 Task: Open a blank sheet, save the file as productivity.rtf Insert a table ' 2 by 2' In first column, add headers, 'Brand, Model'. Under first header, add  AppleUnder second header, add Iphone. Change table style to  Blue
Action: Mouse moved to (486, 464)
Screenshot: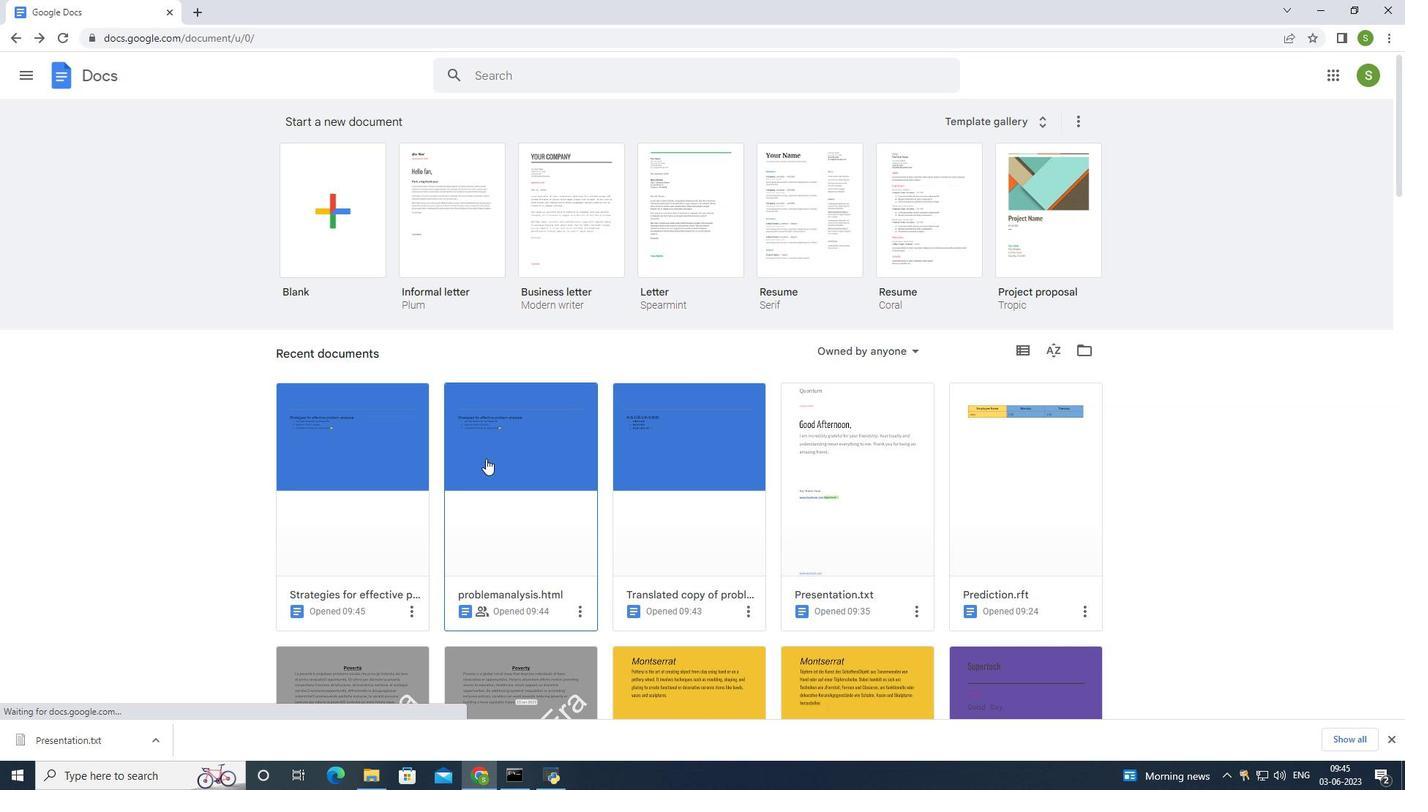 
Action: Mouse pressed left at (486, 464)
Screenshot: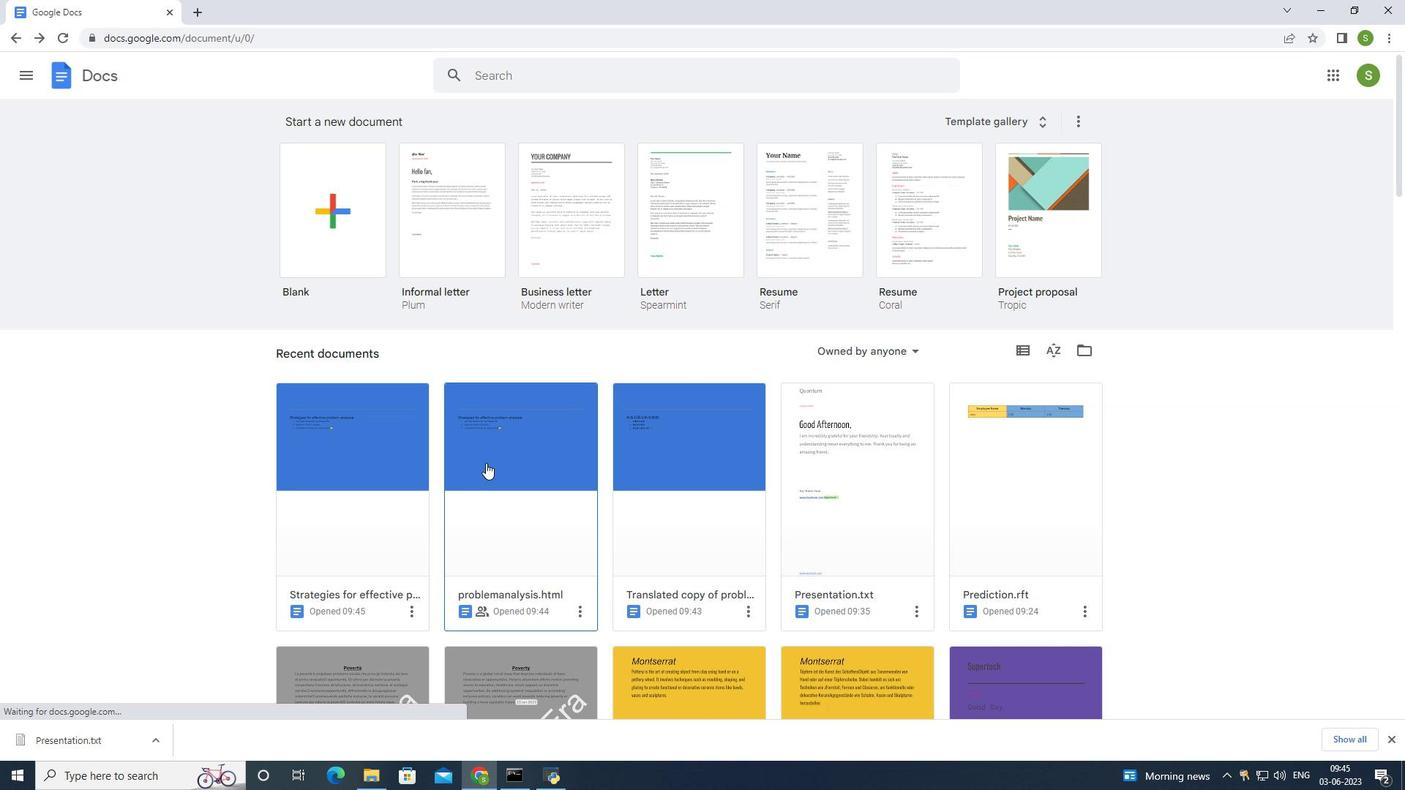 
Action: Mouse moved to (10, 39)
Screenshot: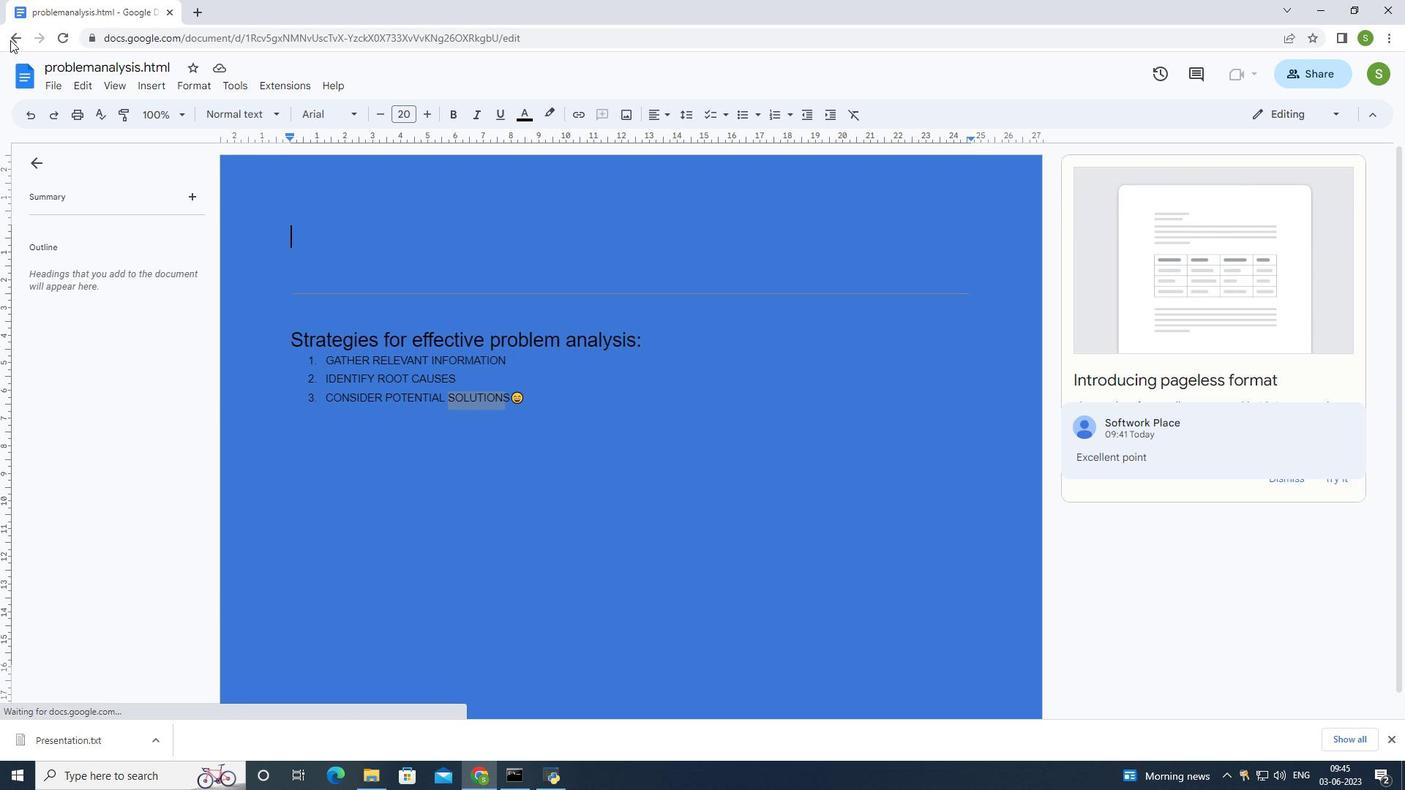 
Action: Mouse pressed left at (10, 39)
Screenshot: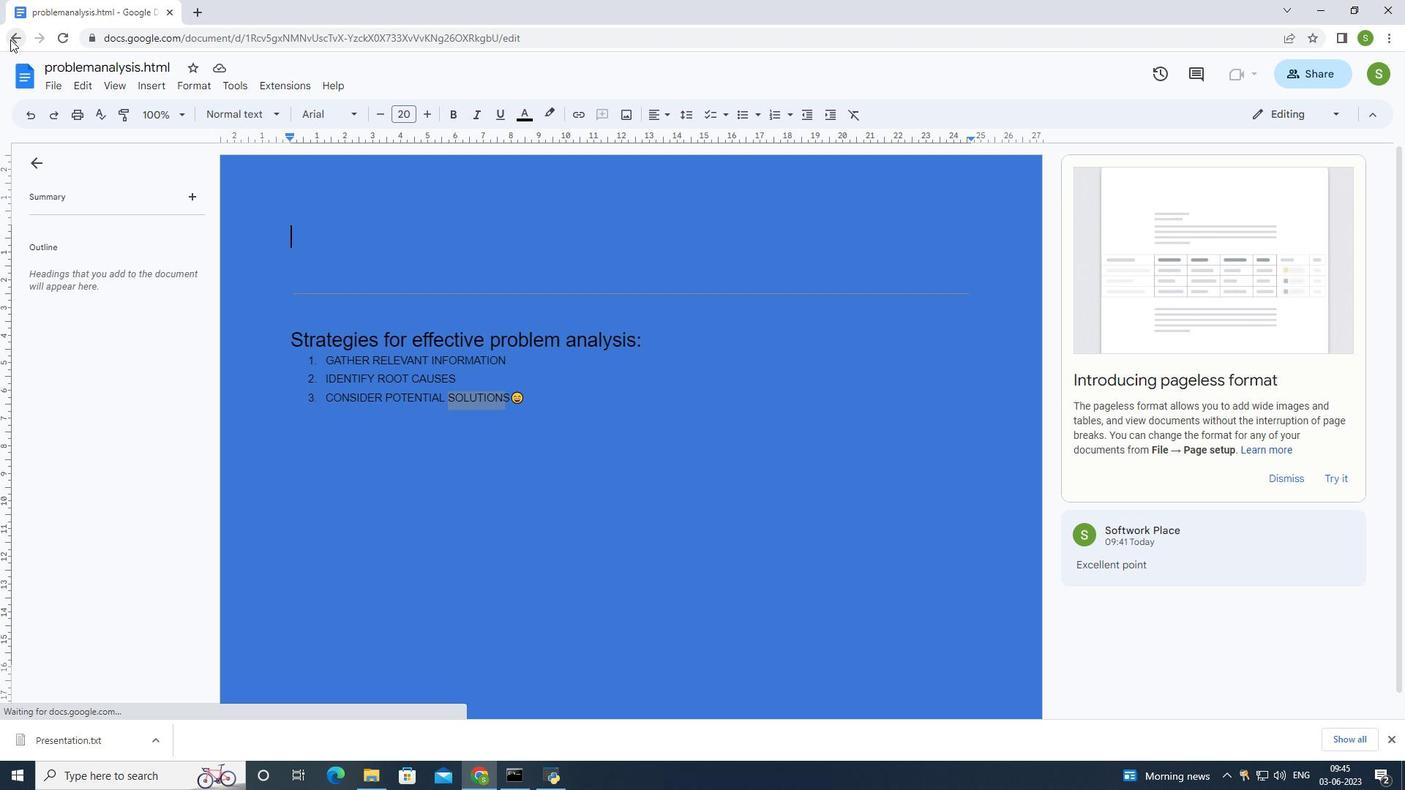 
Action: Mouse moved to (339, 233)
Screenshot: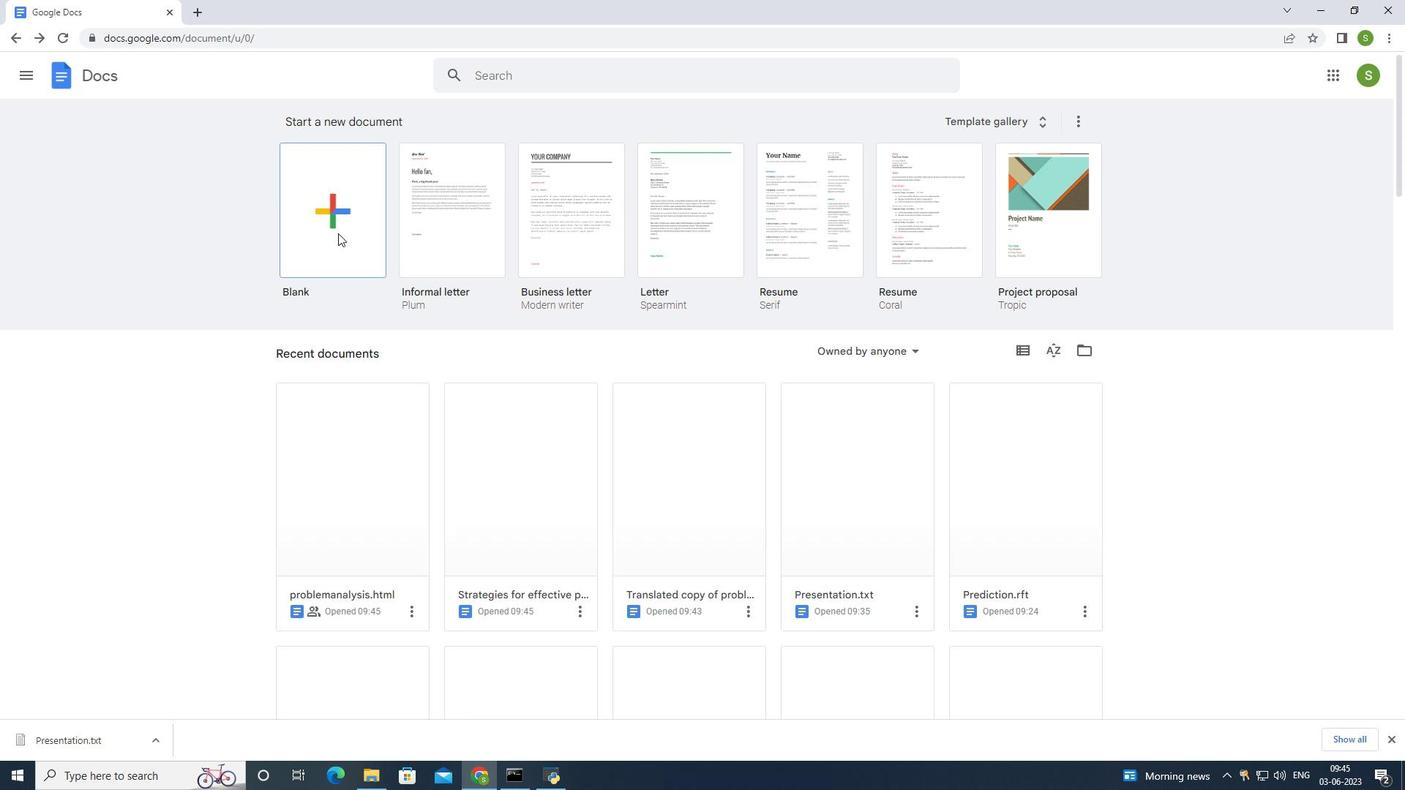 
Action: Mouse pressed left at (339, 233)
Screenshot: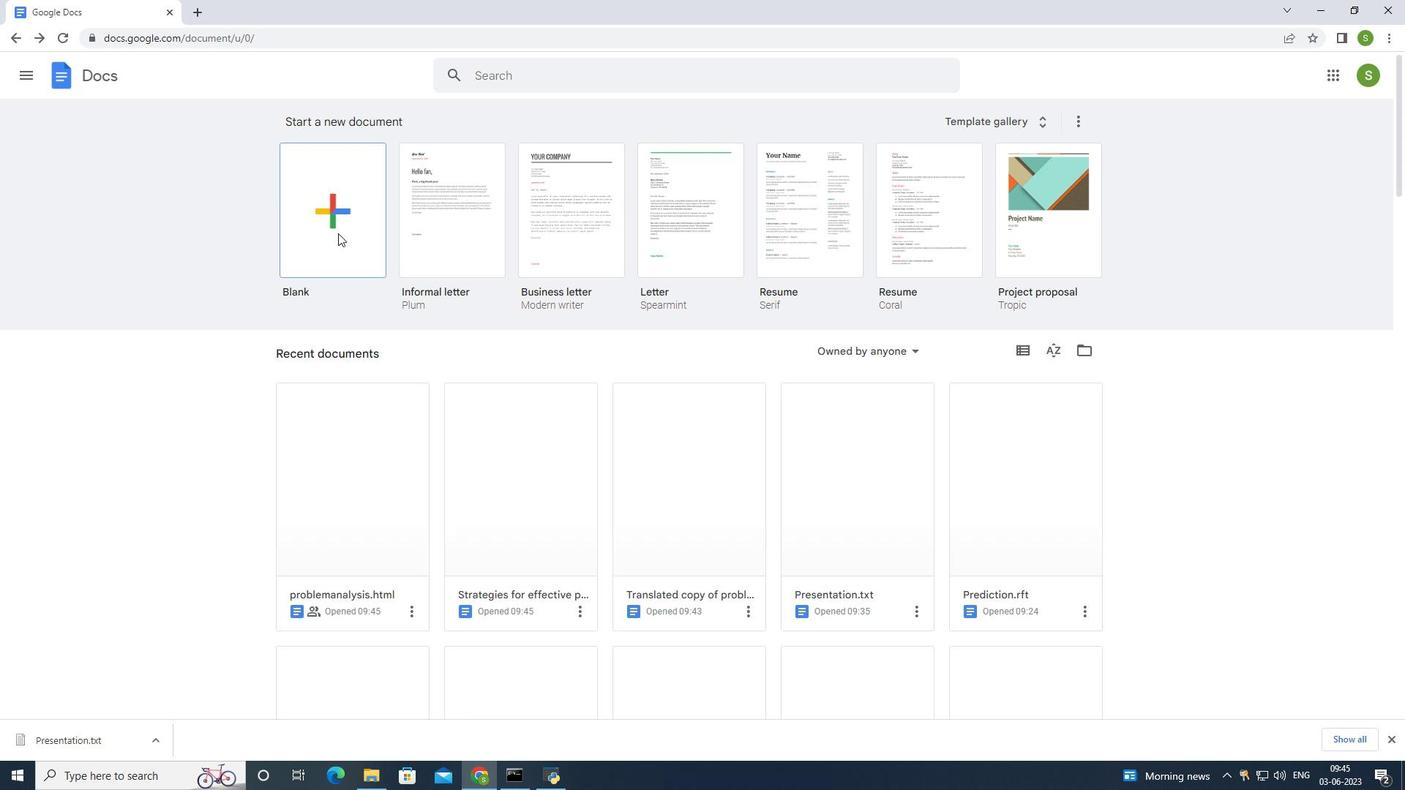 
Action: Mouse moved to (156, 65)
Screenshot: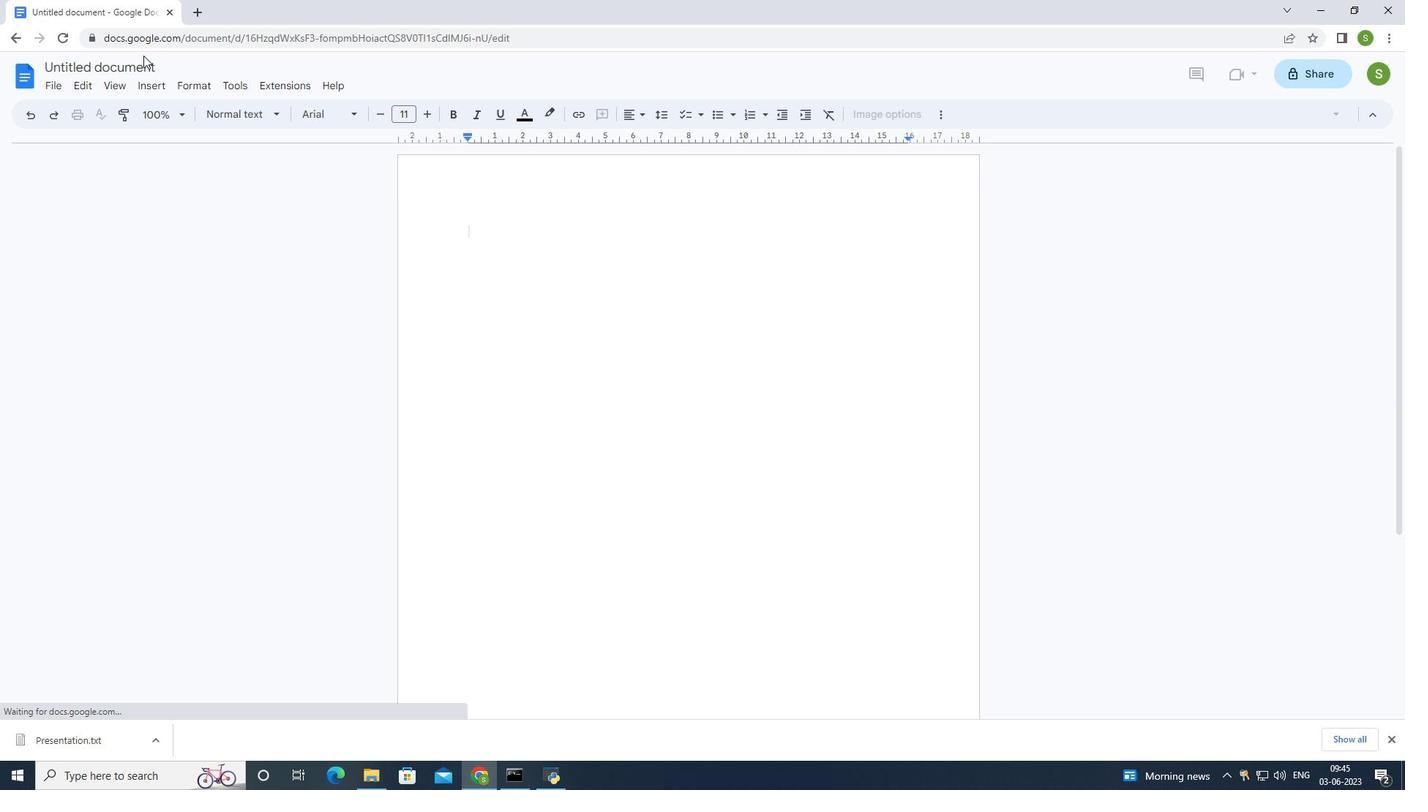 
Action: Mouse pressed left at (156, 65)
Screenshot: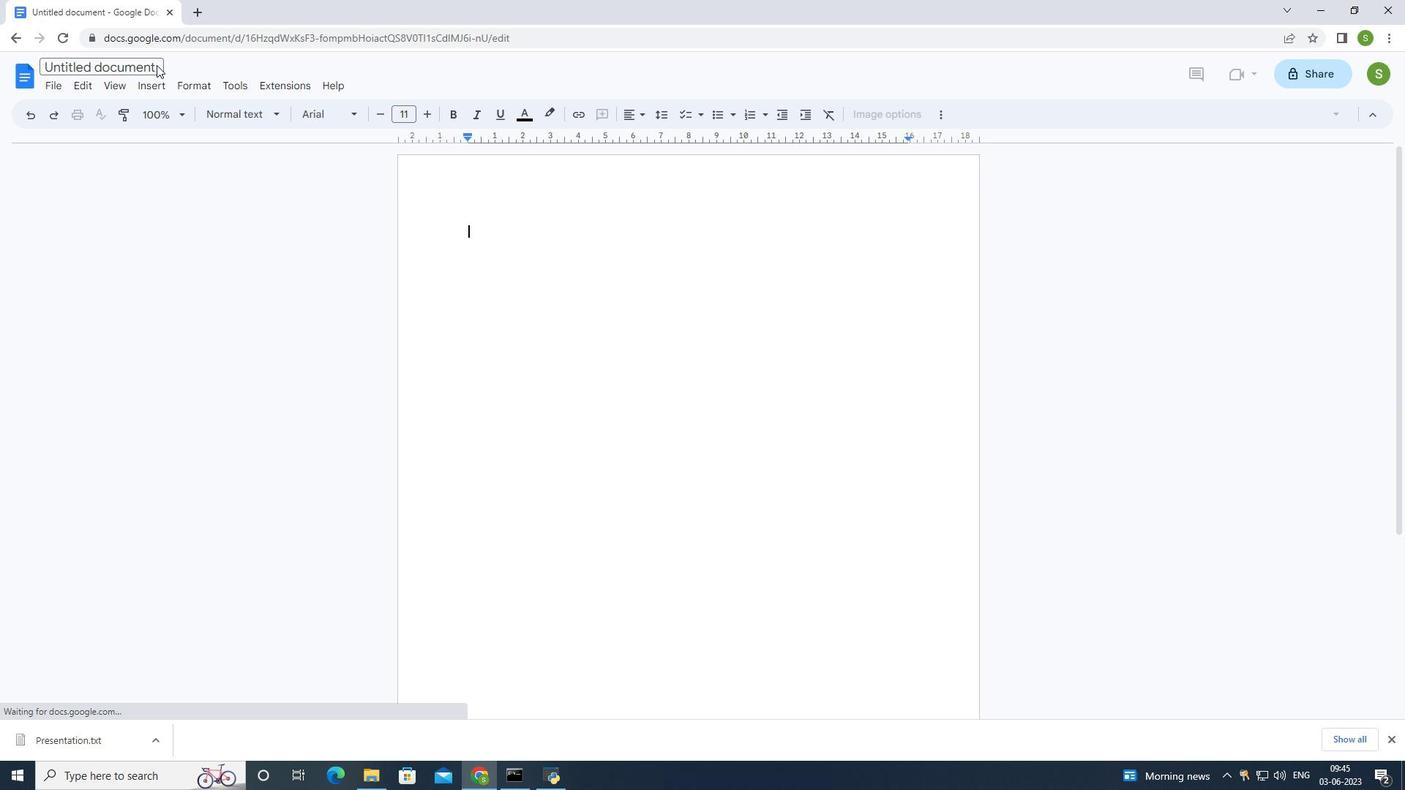 
Action: Mouse moved to (1007, 552)
Screenshot: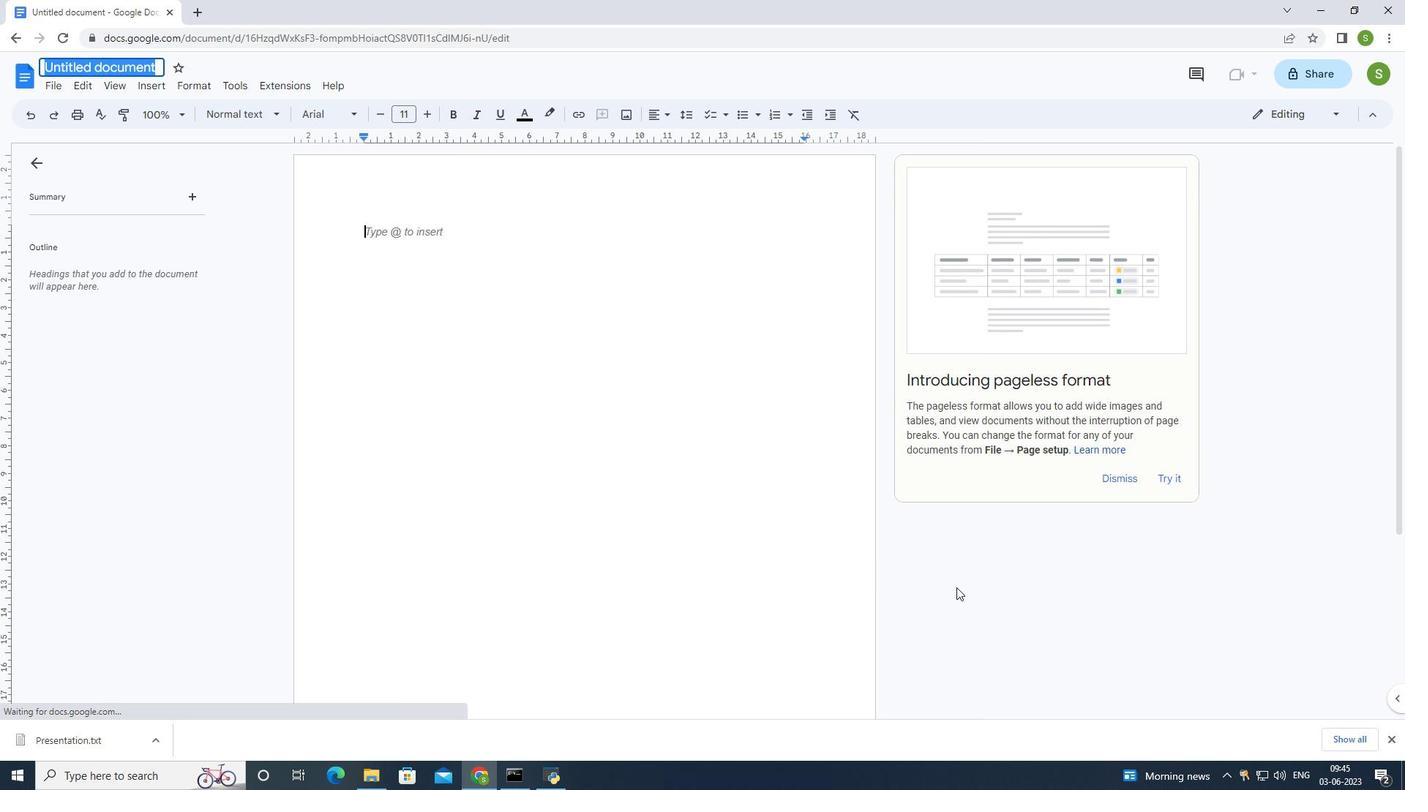 
Action: Key pressed productivity.rft<Key.enter>
Screenshot: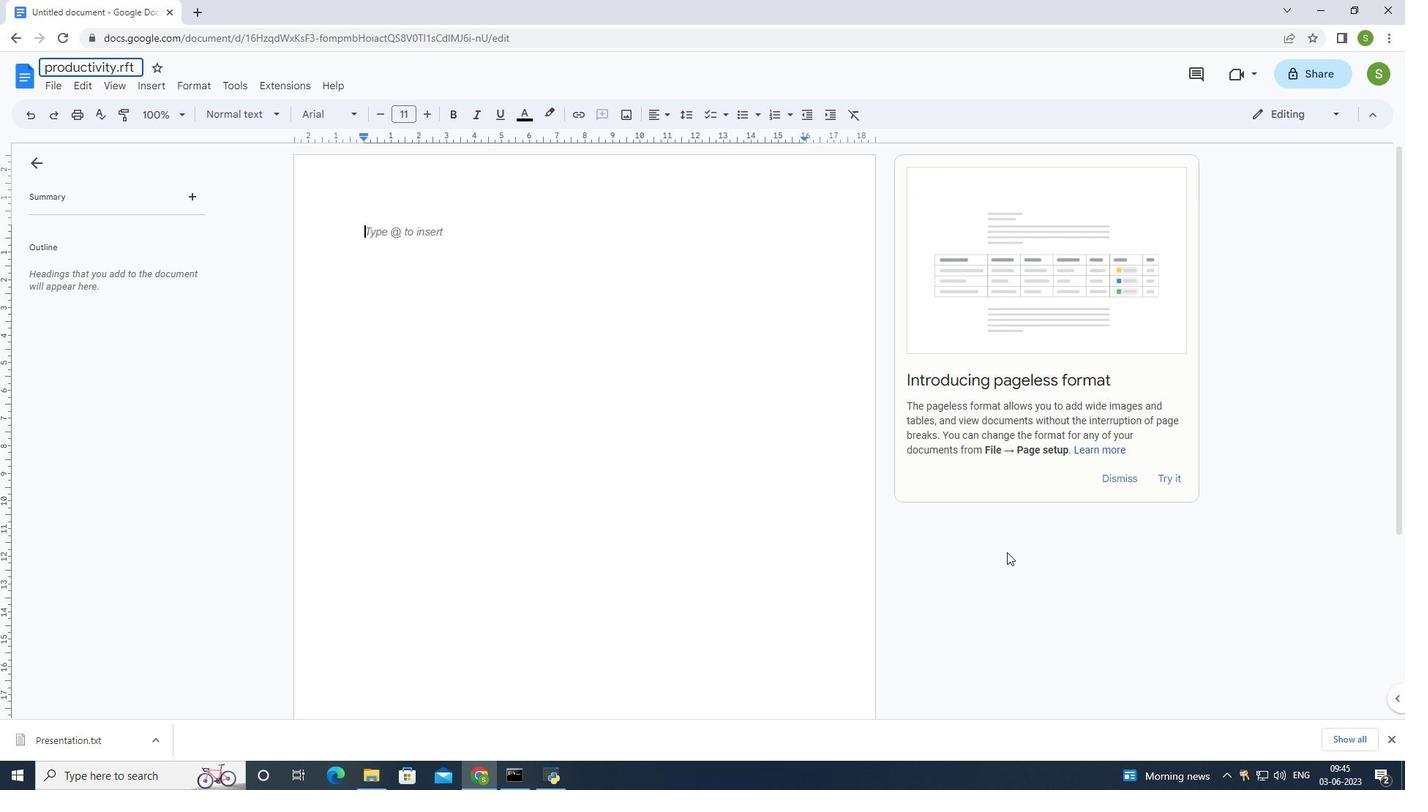 
Action: Mouse moved to (144, 82)
Screenshot: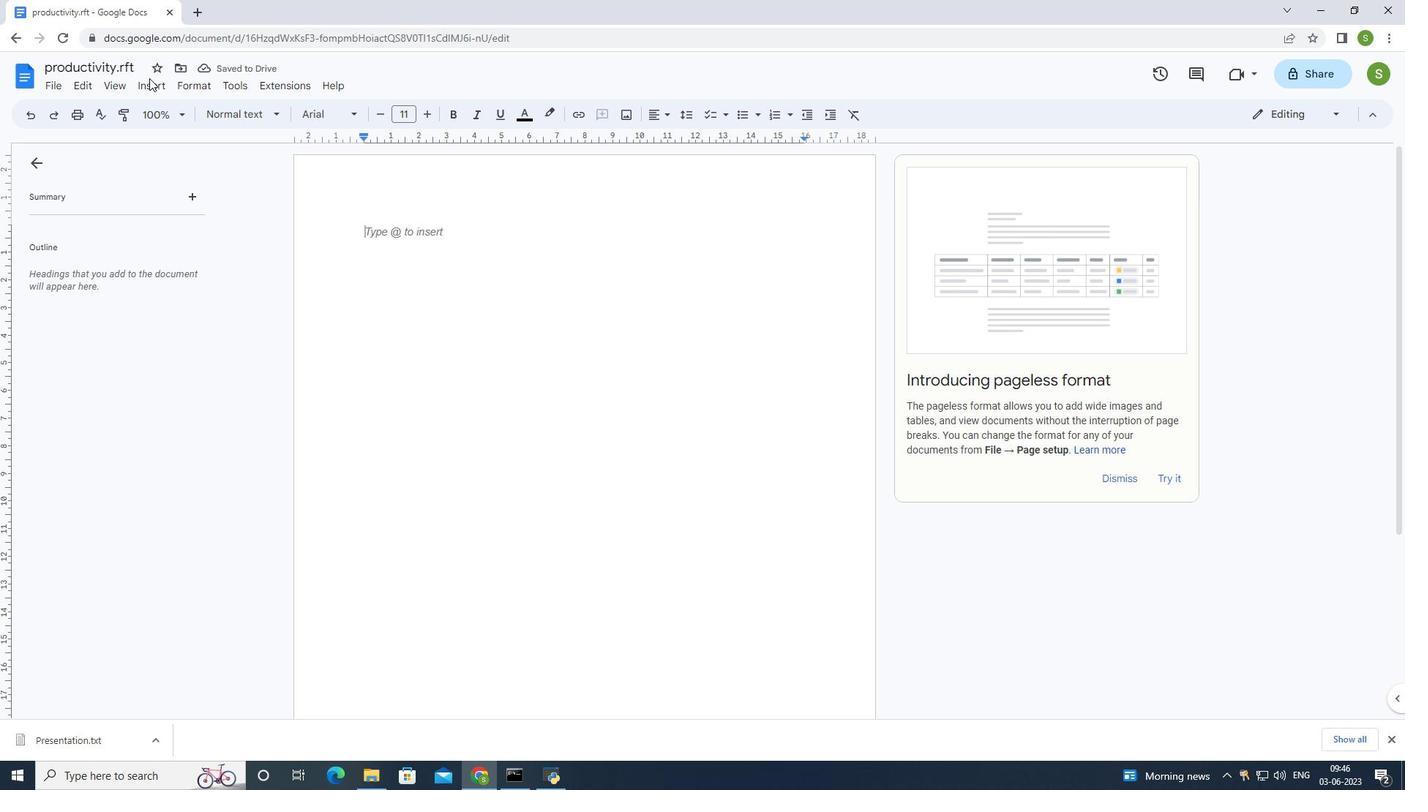 
Action: Mouse pressed left at (144, 82)
Screenshot: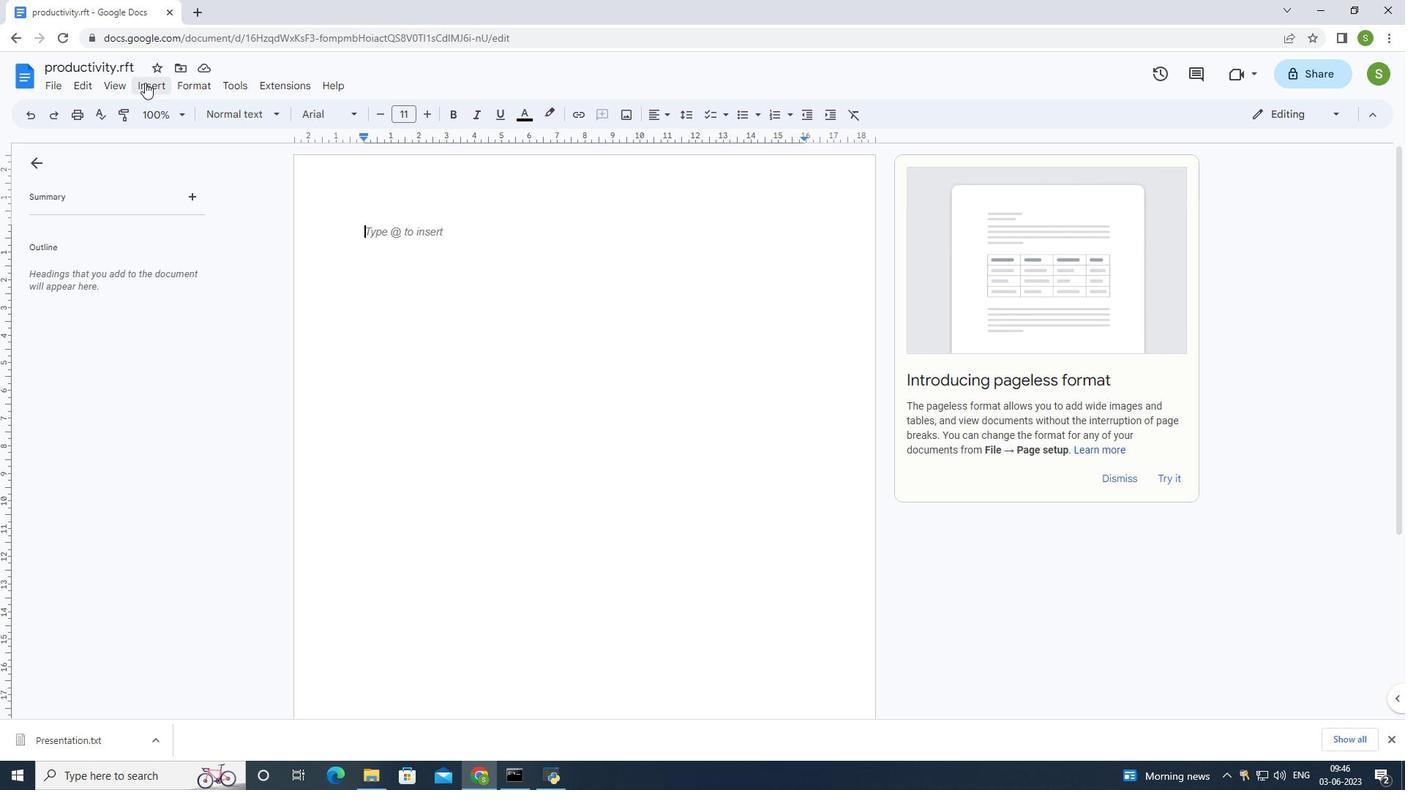 
Action: Mouse moved to (373, 170)
Screenshot: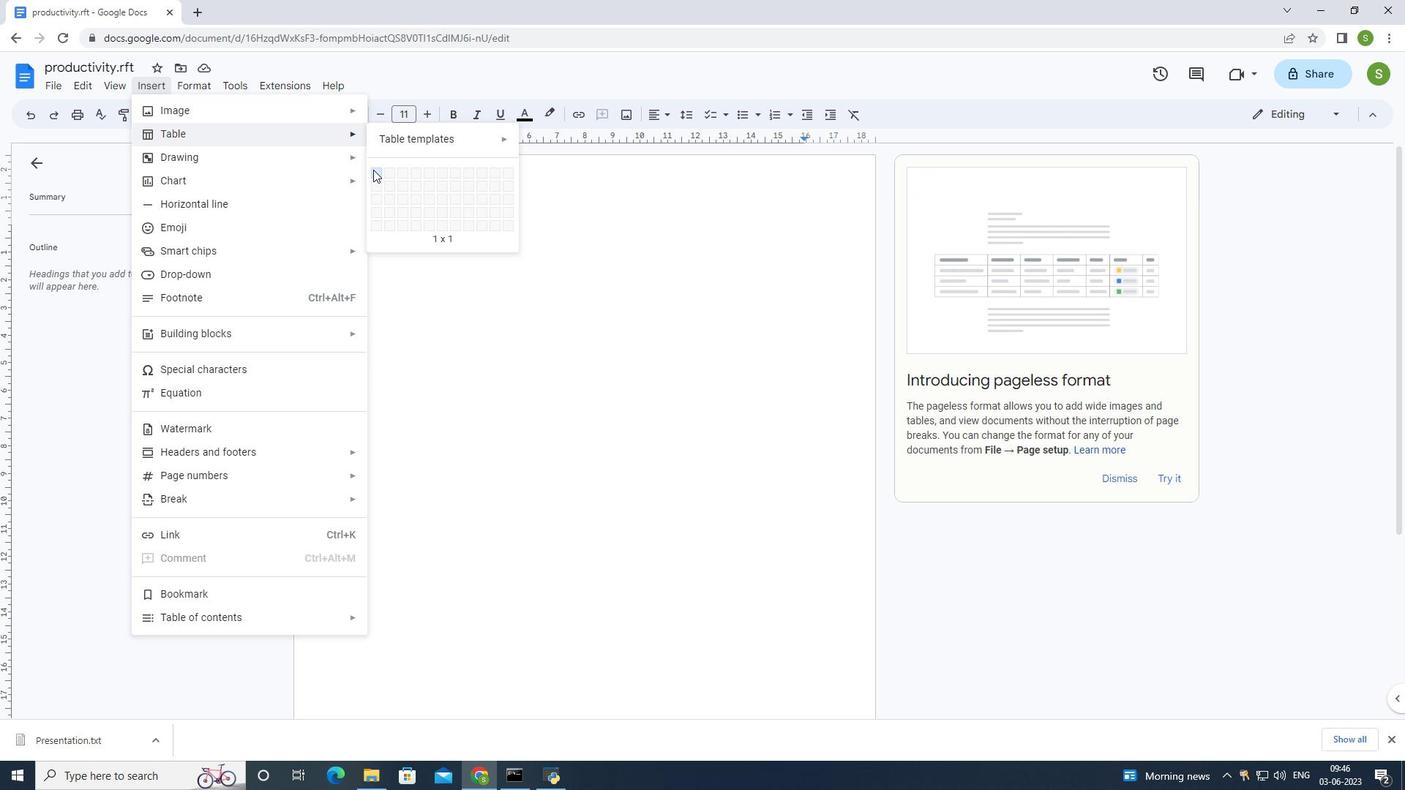 
Action: Mouse pressed left at (373, 170)
Screenshot: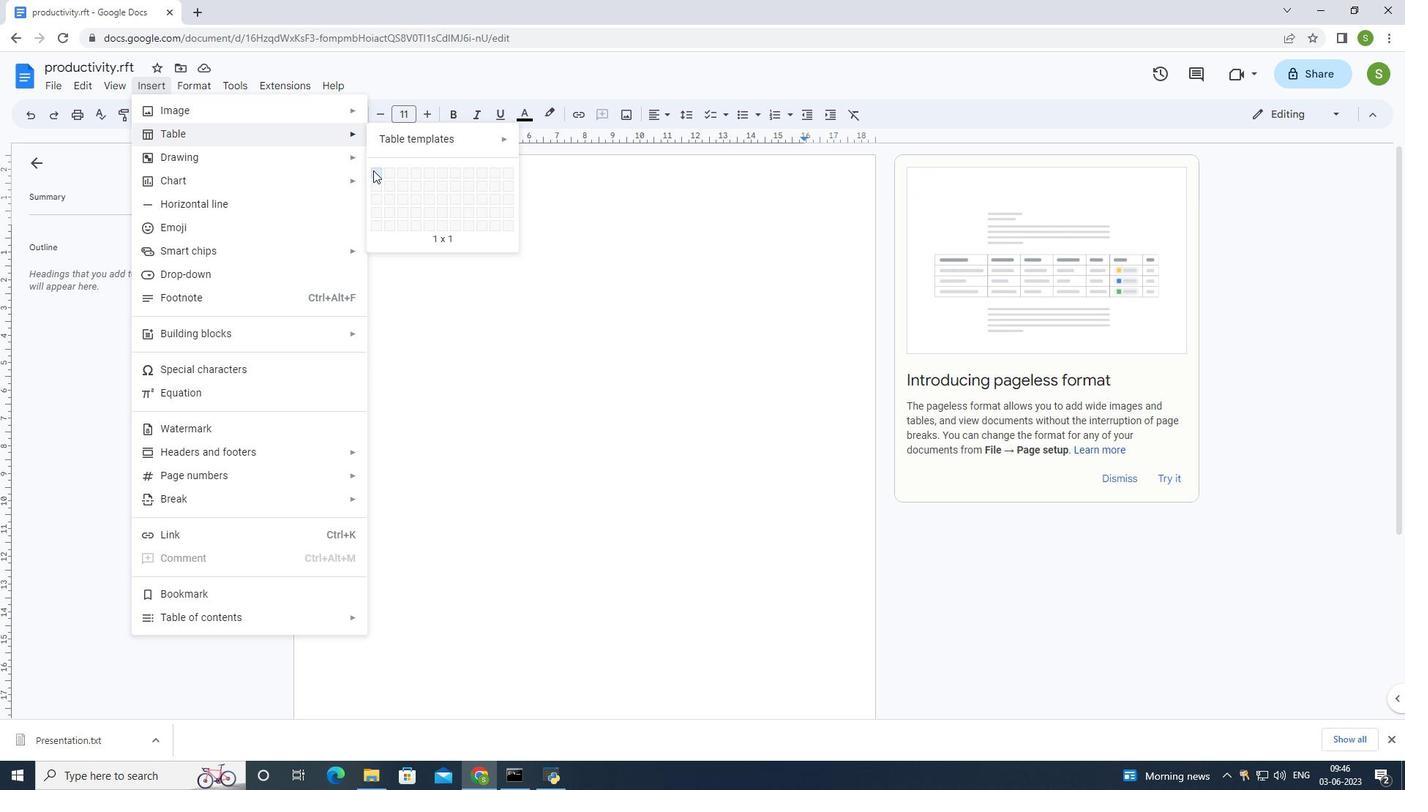 
Action: Mouse moved to (475, 248)
Screenshot: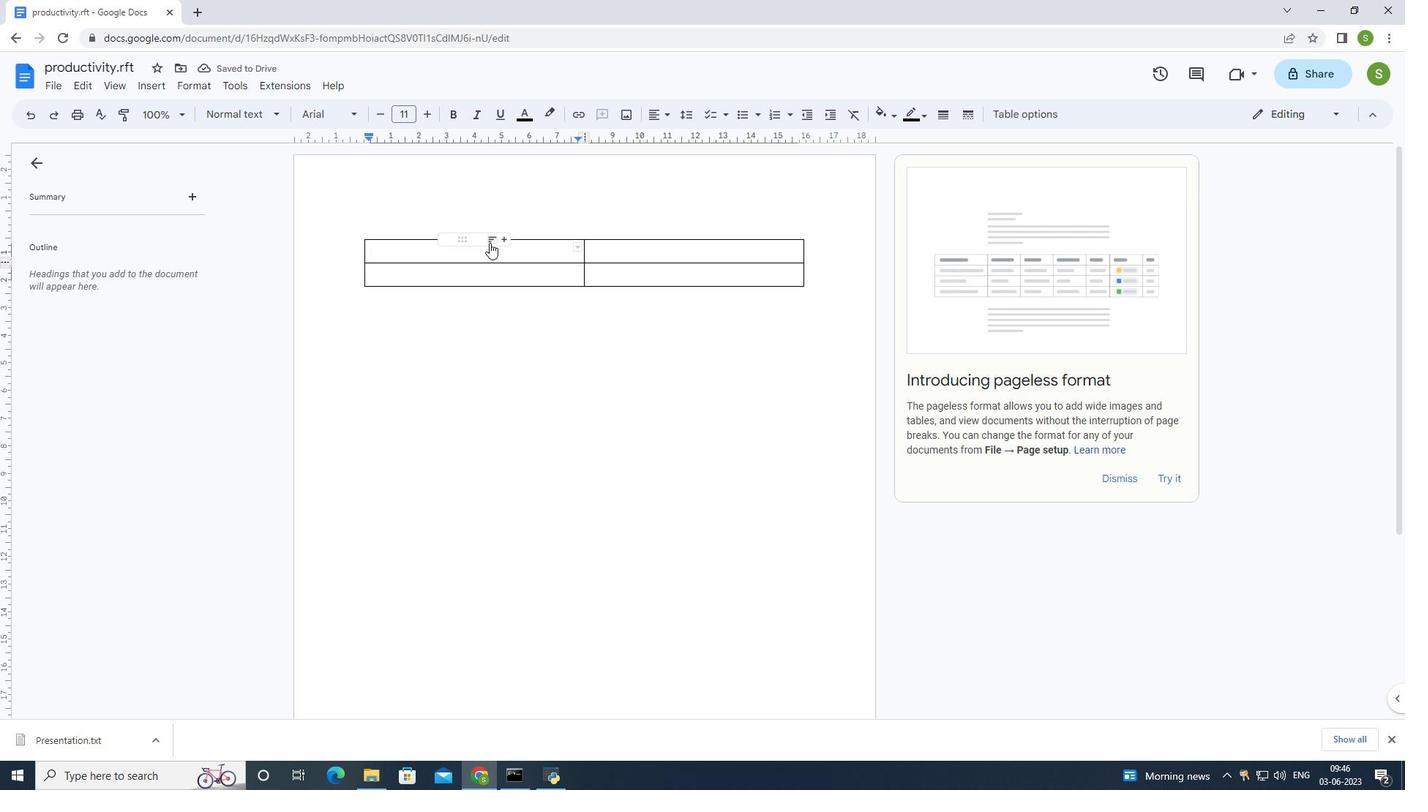 
Action: Mouse pressed left at (475, 248)
Screenshot: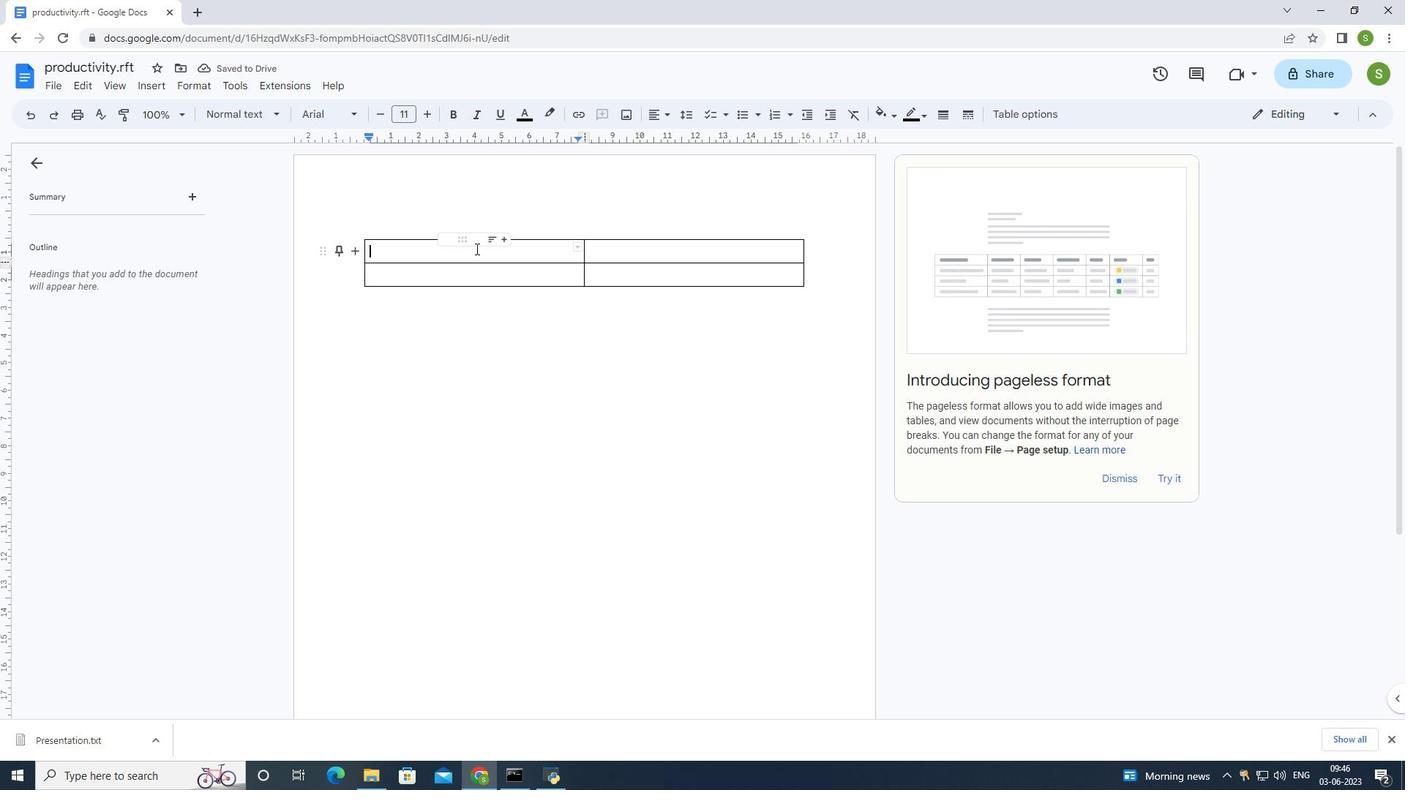 
Action: Mouse moved to (533, 237)
Screenshot: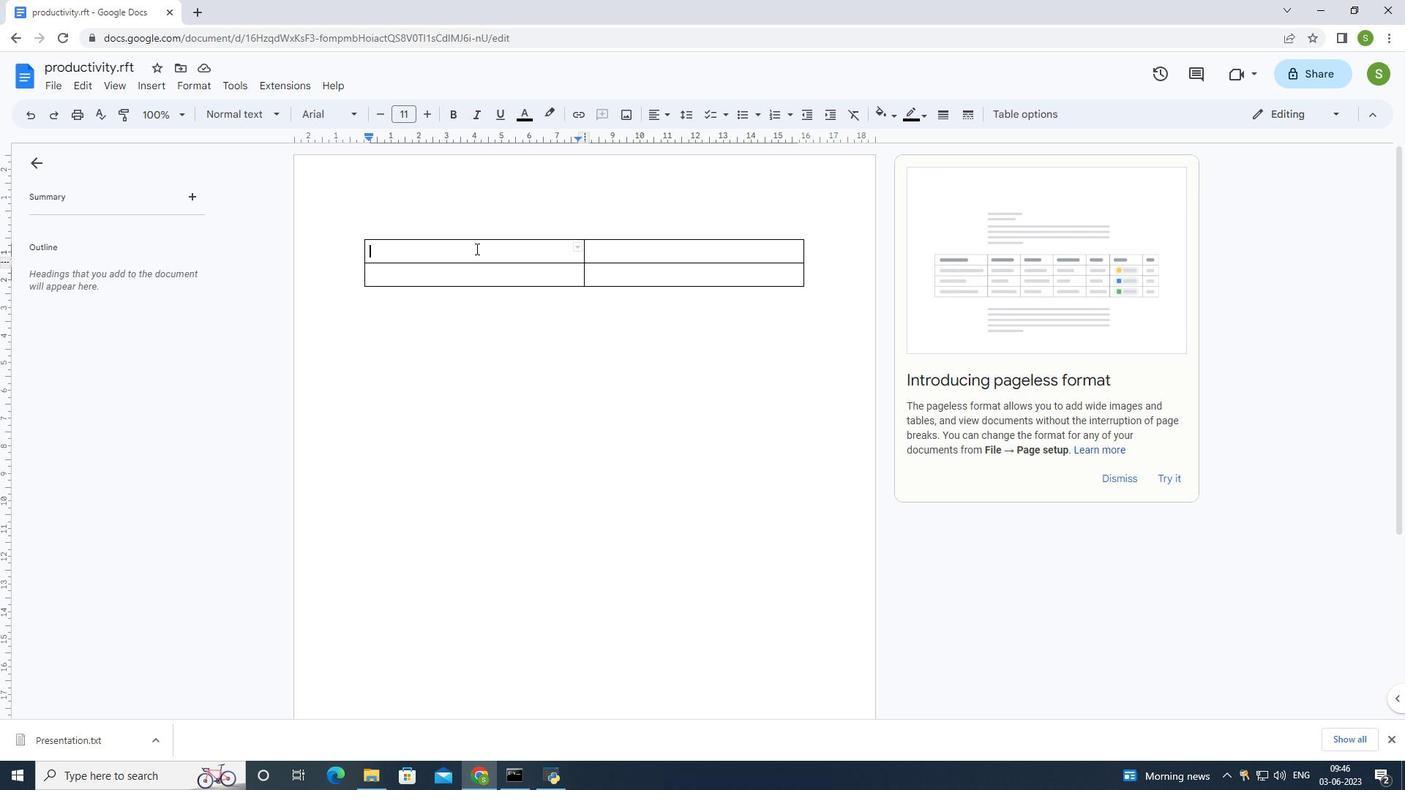 
Action: Key pressed <Key.shift><Key.shift><Key.shift><Key.shift><Key.shift><Key.shift><Key.shift><Key.shift><Key.shift><Key.shift><Key.shift><Key.shift><Key.shift><Key.shift><Key.shift><Key.shift><Key.shift><Key.shift><Key.shift><Key.shift><Key.shift>Brand<Key.right><Key.shift>Model
Screenshot: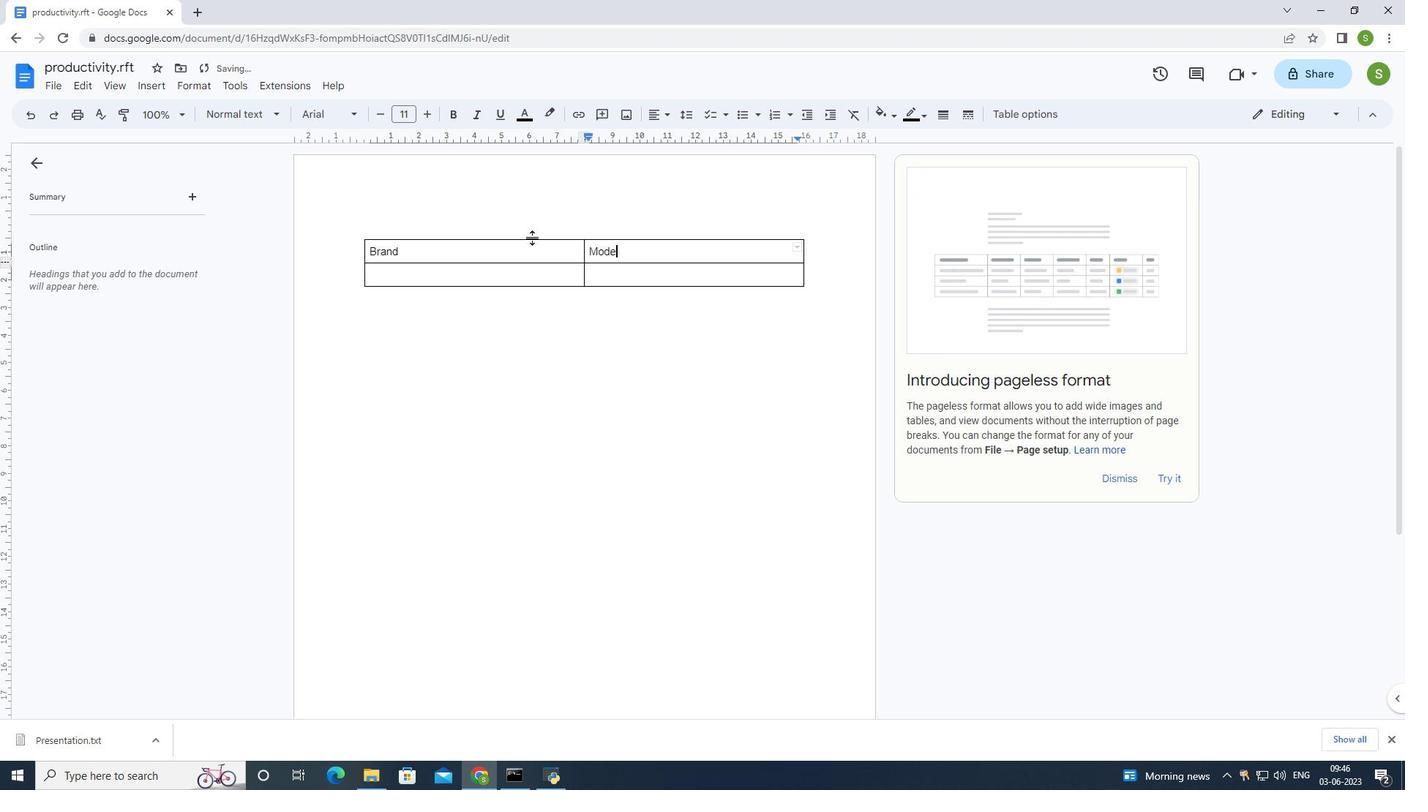 
Action: Mouse moved to (430, 275)
Screenshot: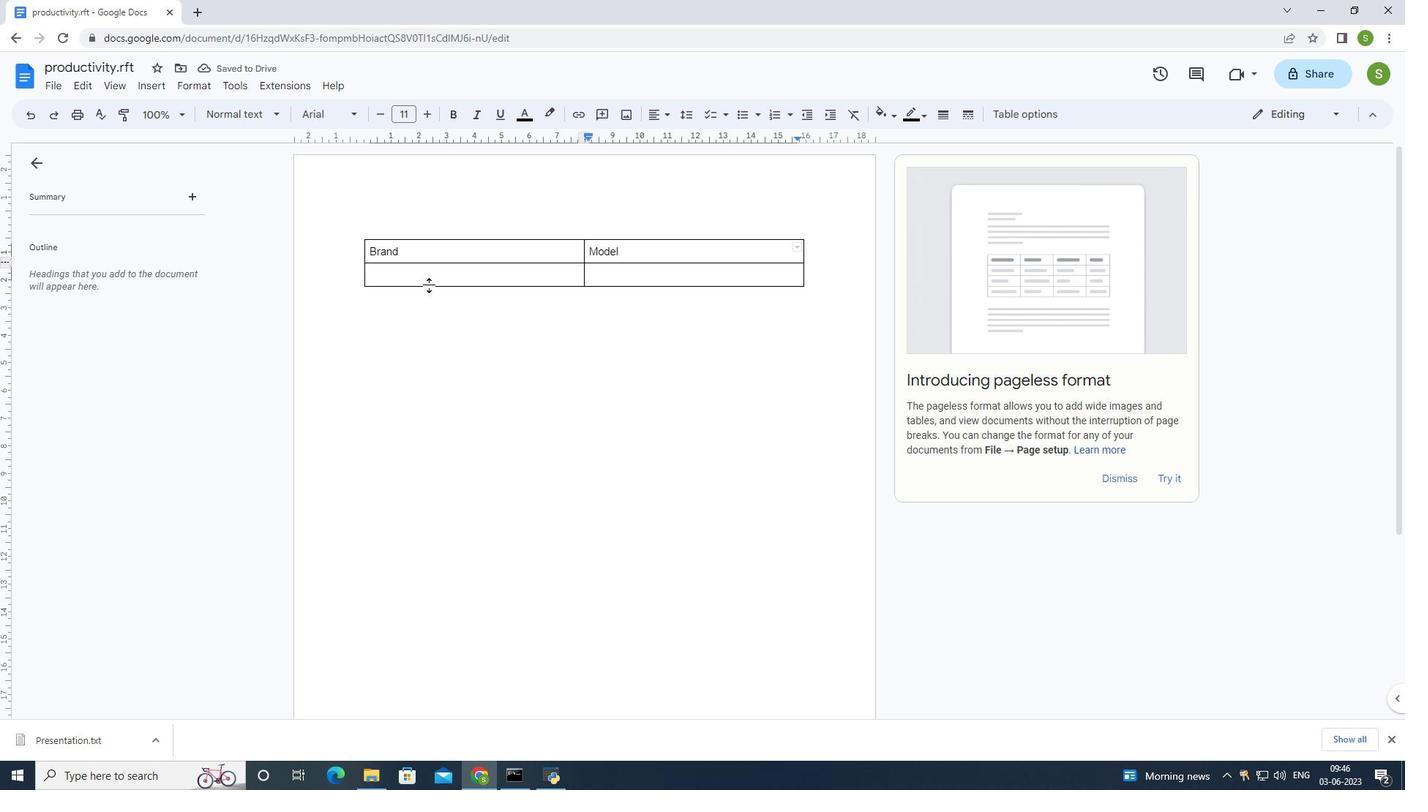 
Action: Mouse pressed left at (430, 275)
Screenshot: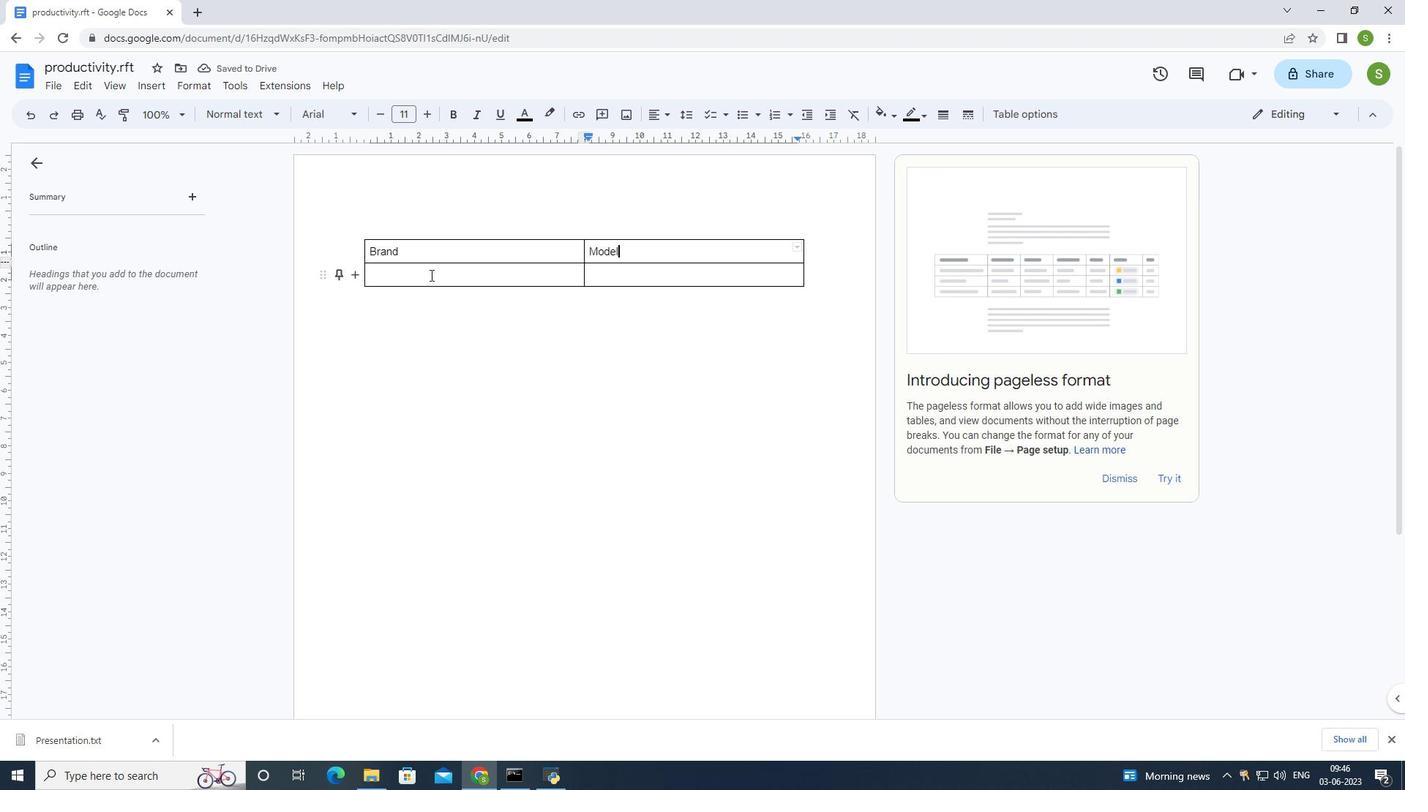 
Action: Mouse moved to (513, 322)
Screenshot: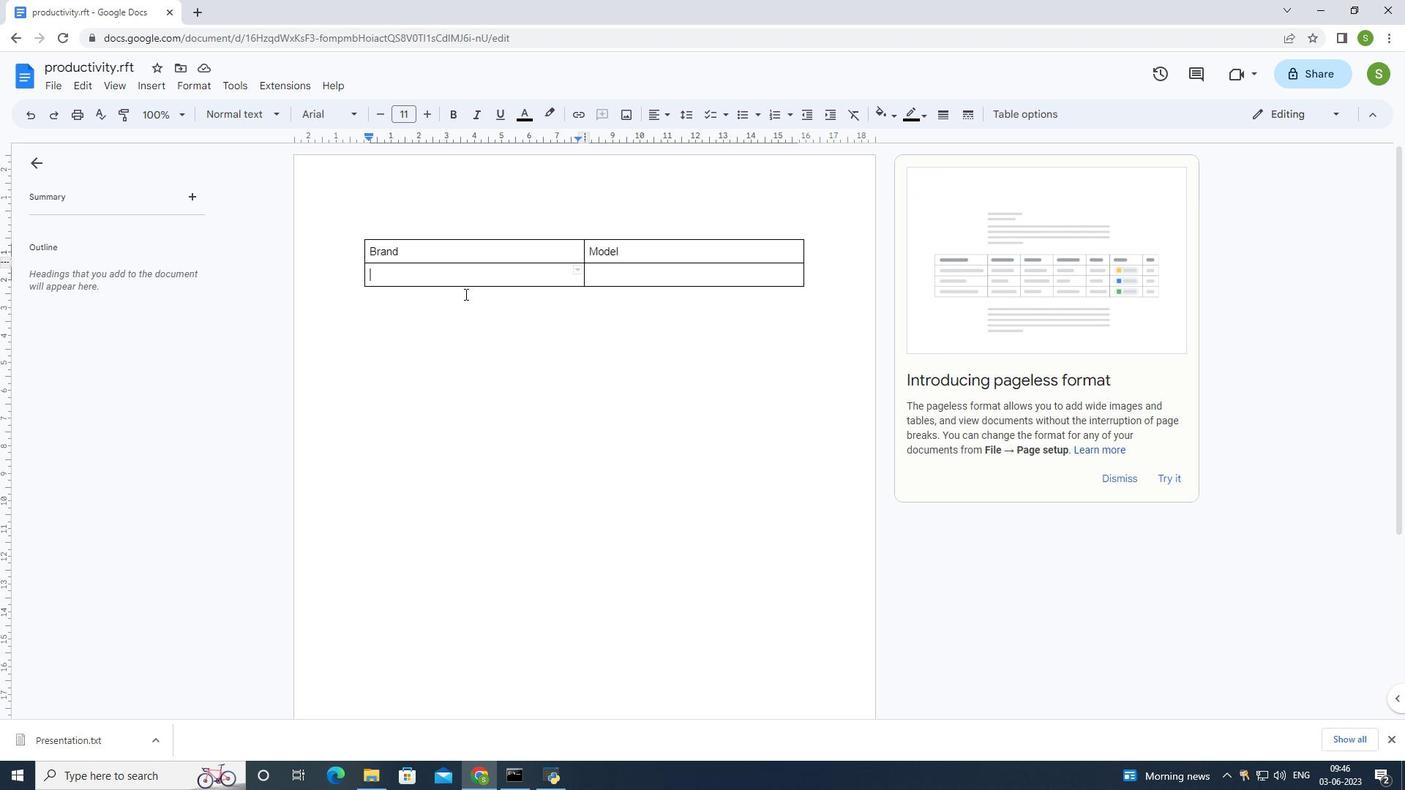
Action: Key pressed <Key.shift>Apple<Key.right><Key.shift>Iphnone<Key.backspace>
Screenshot: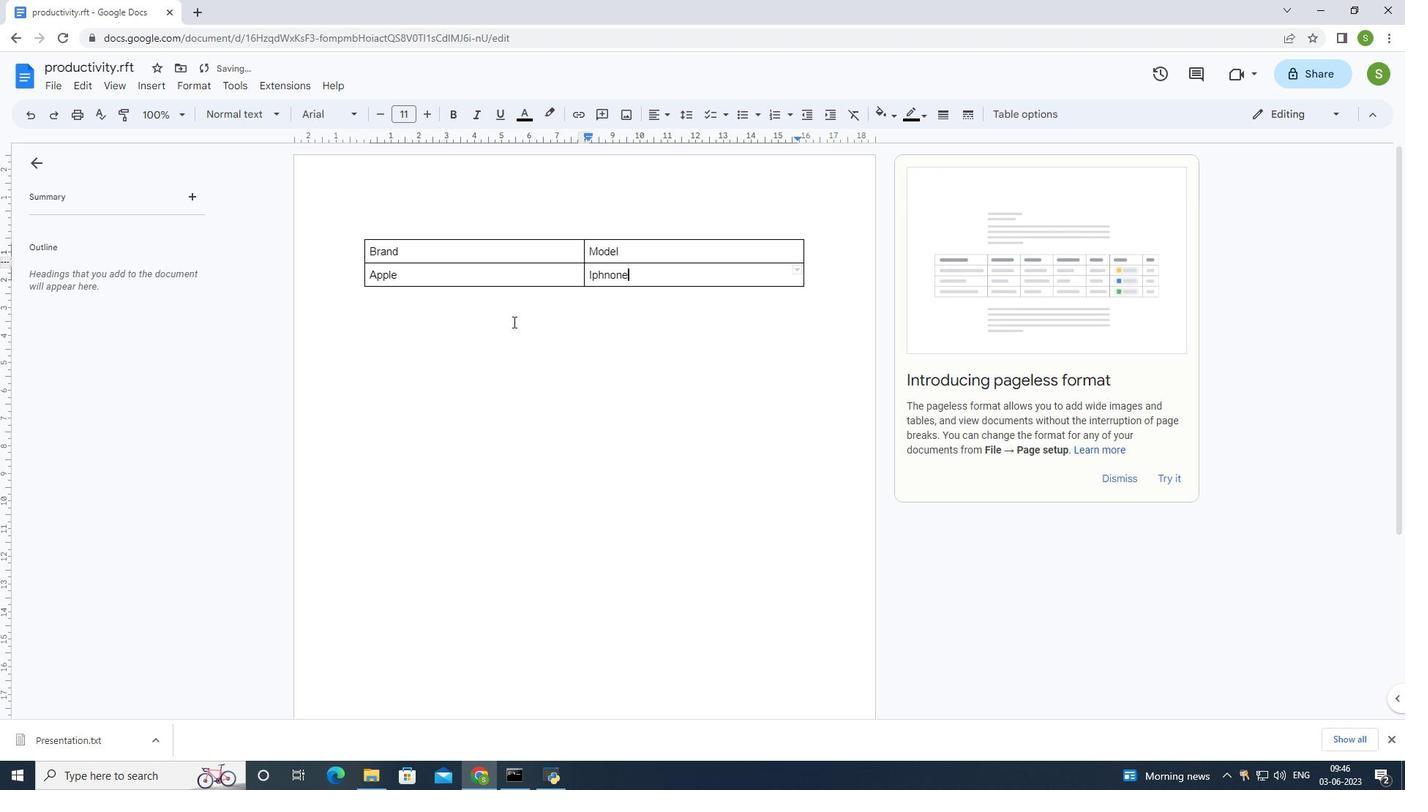 
Action: Mouse moved to (515, 322)
Screenshot: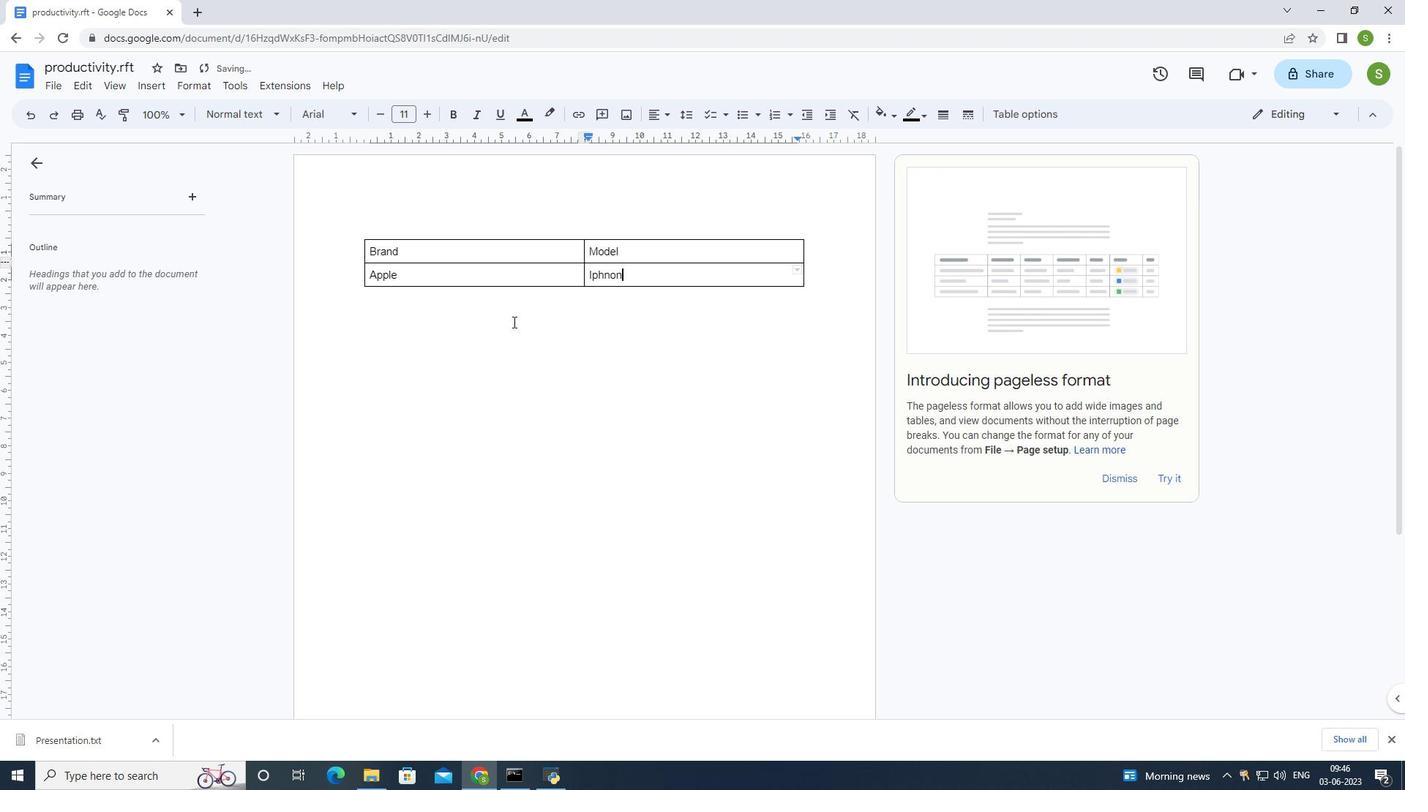 
Action: Key pressed <Key.backspace>
Screenshot: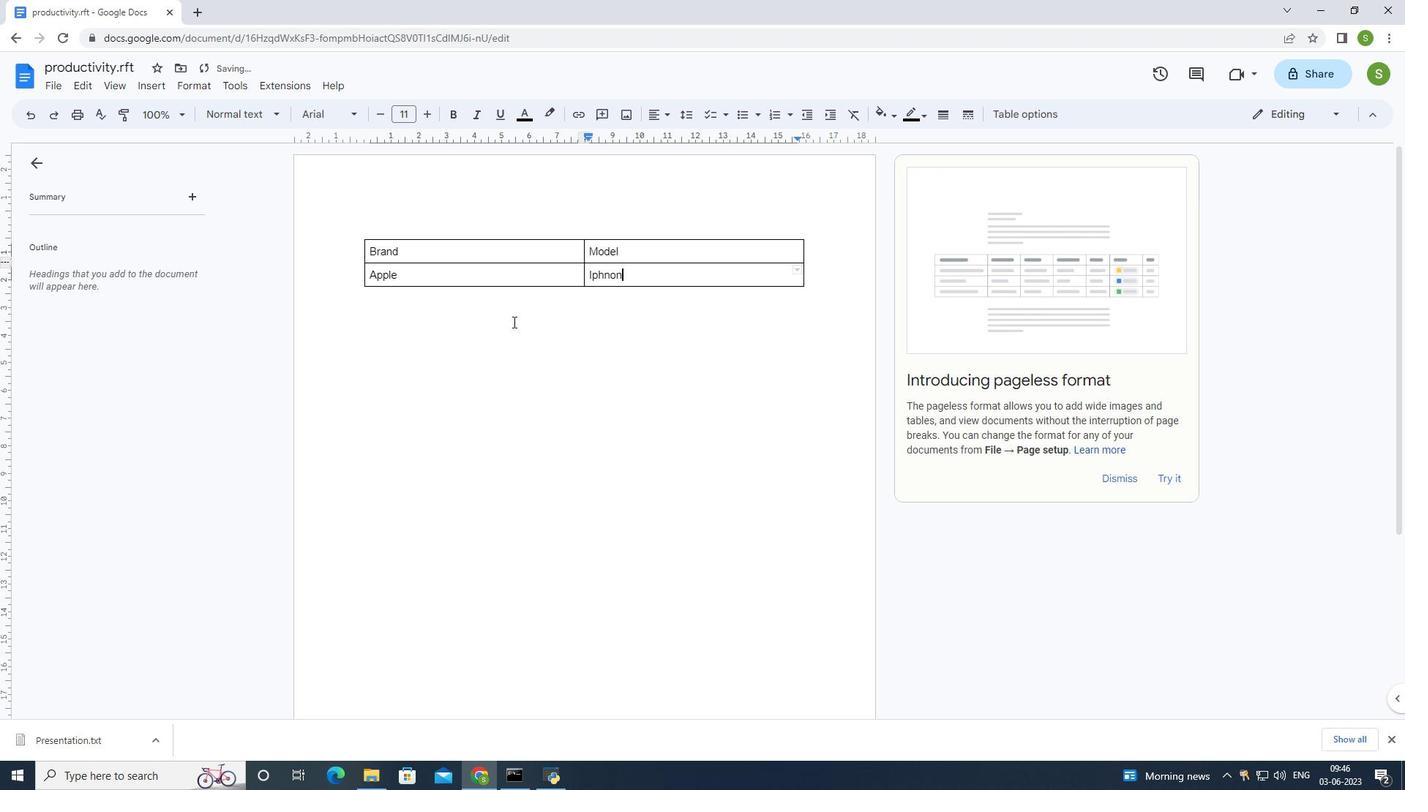 
Action: Mouse moved to (517, 322)
Screenshot: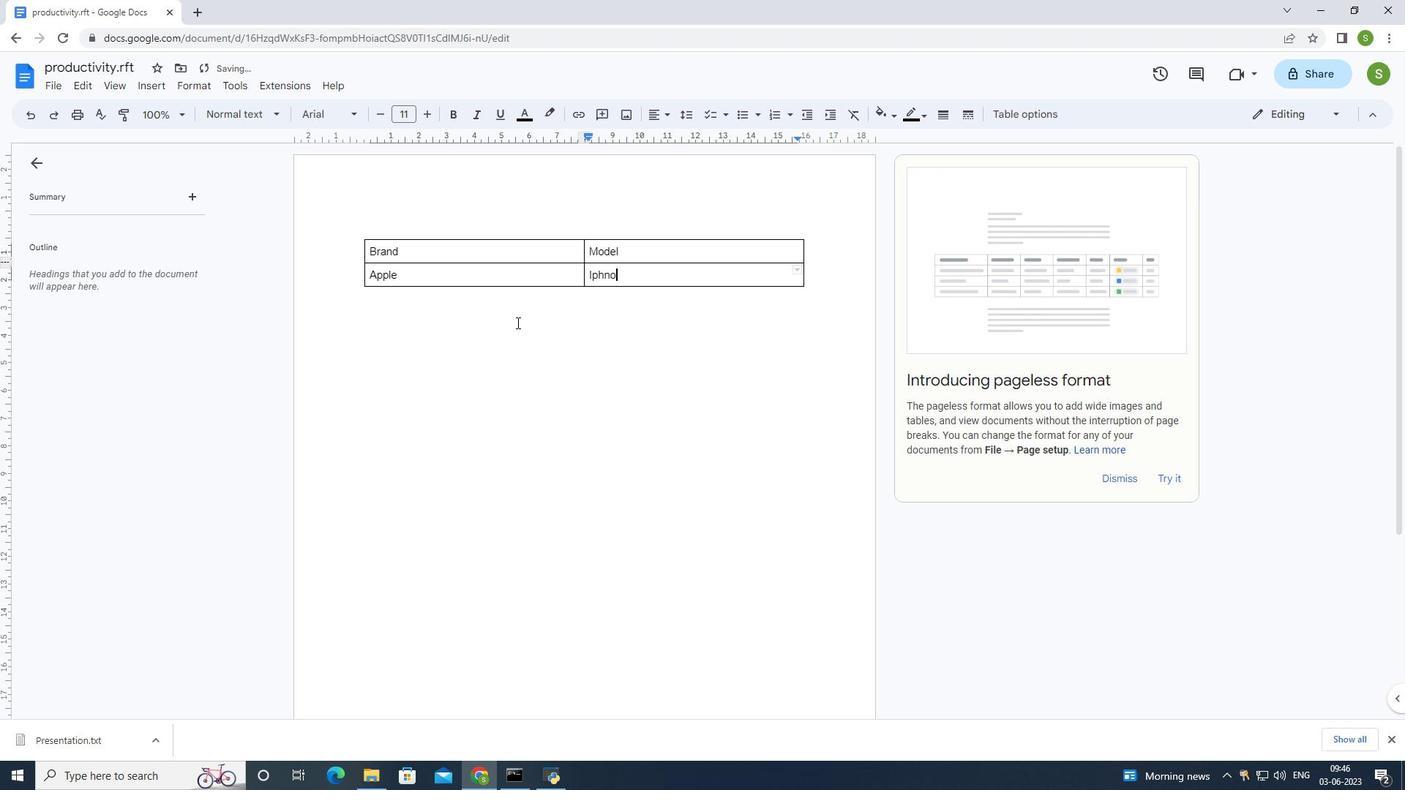 
Action: Key pressed <Key.backspace>
Screenshot: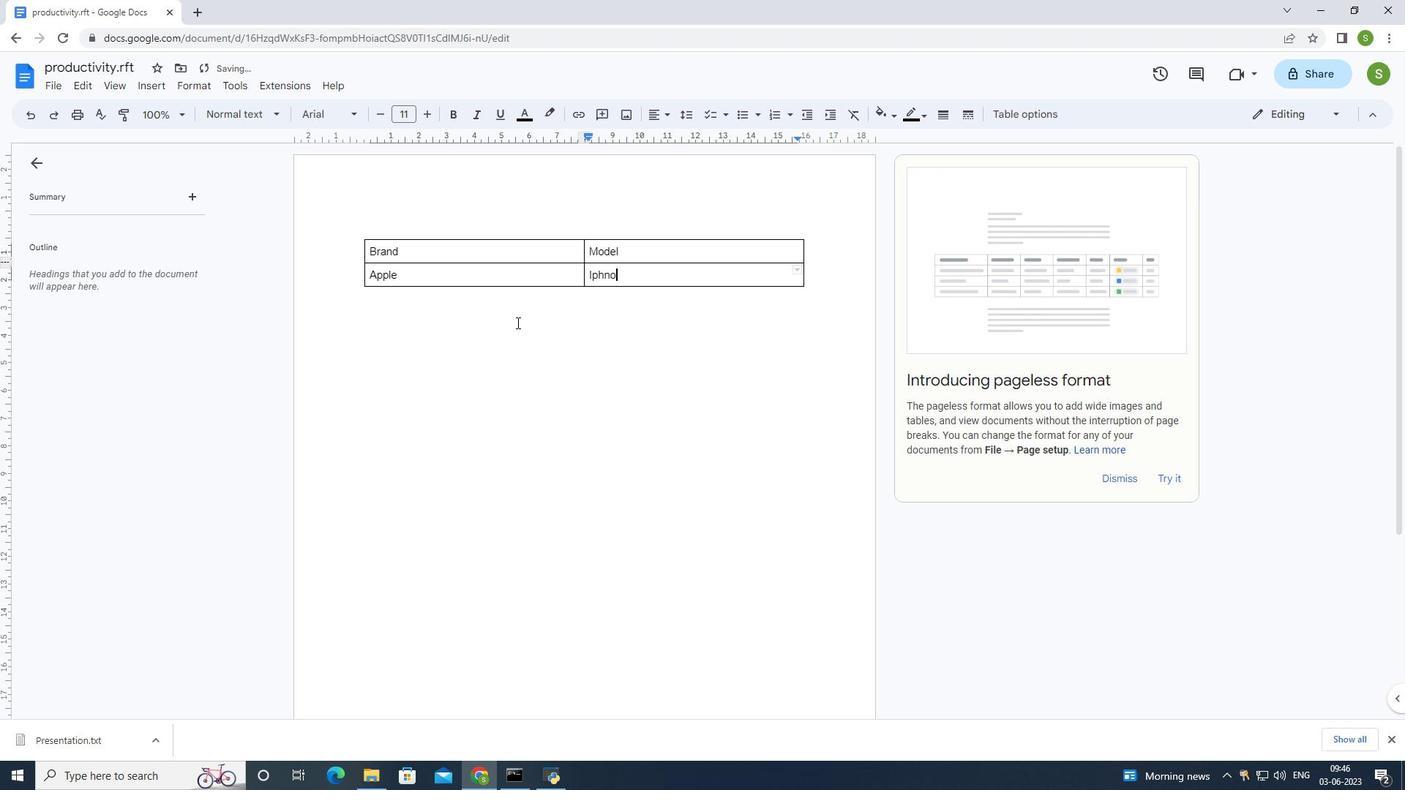 
Action: Mouse moved to (517, 323)
Screenshot: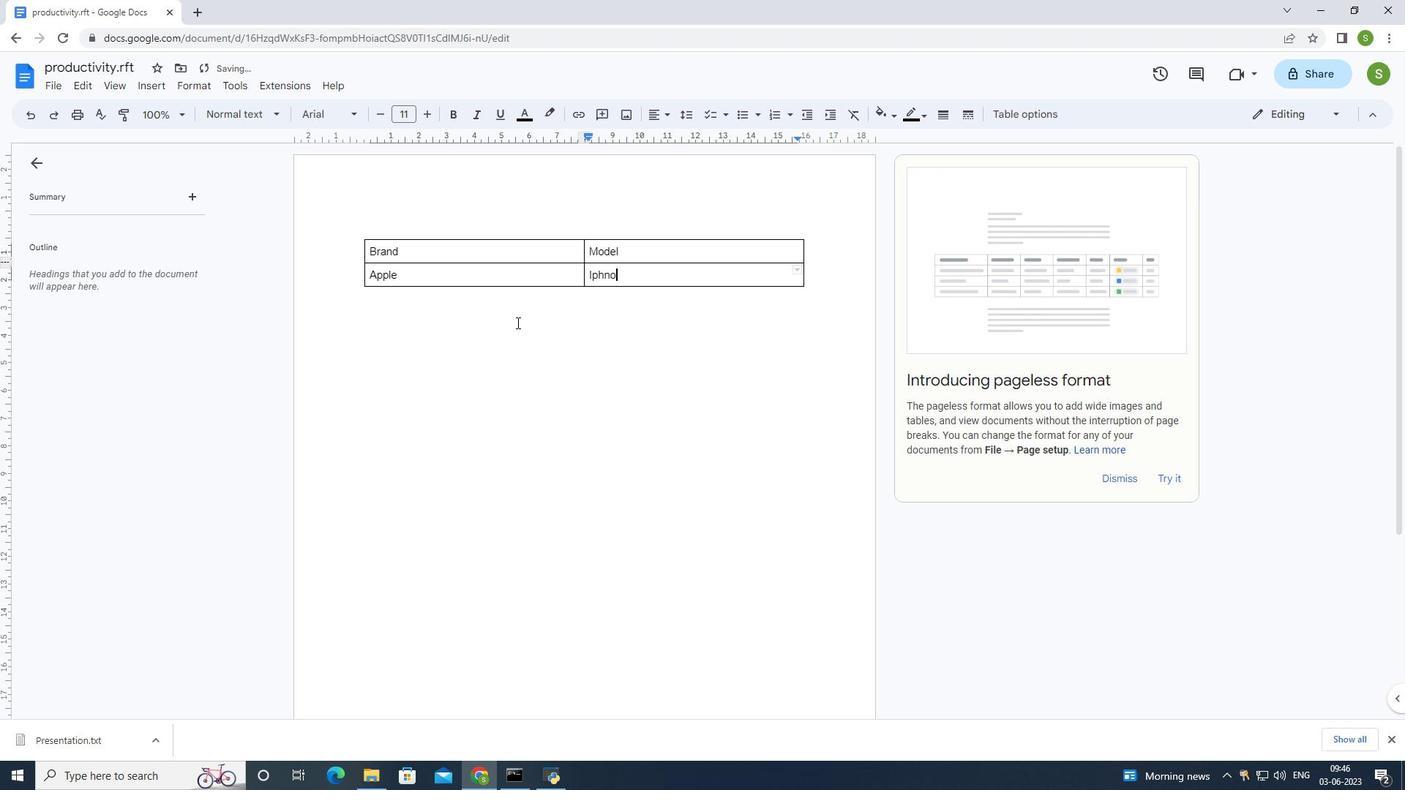 
Action: Key pressed <Key.backspace>
Screenshot: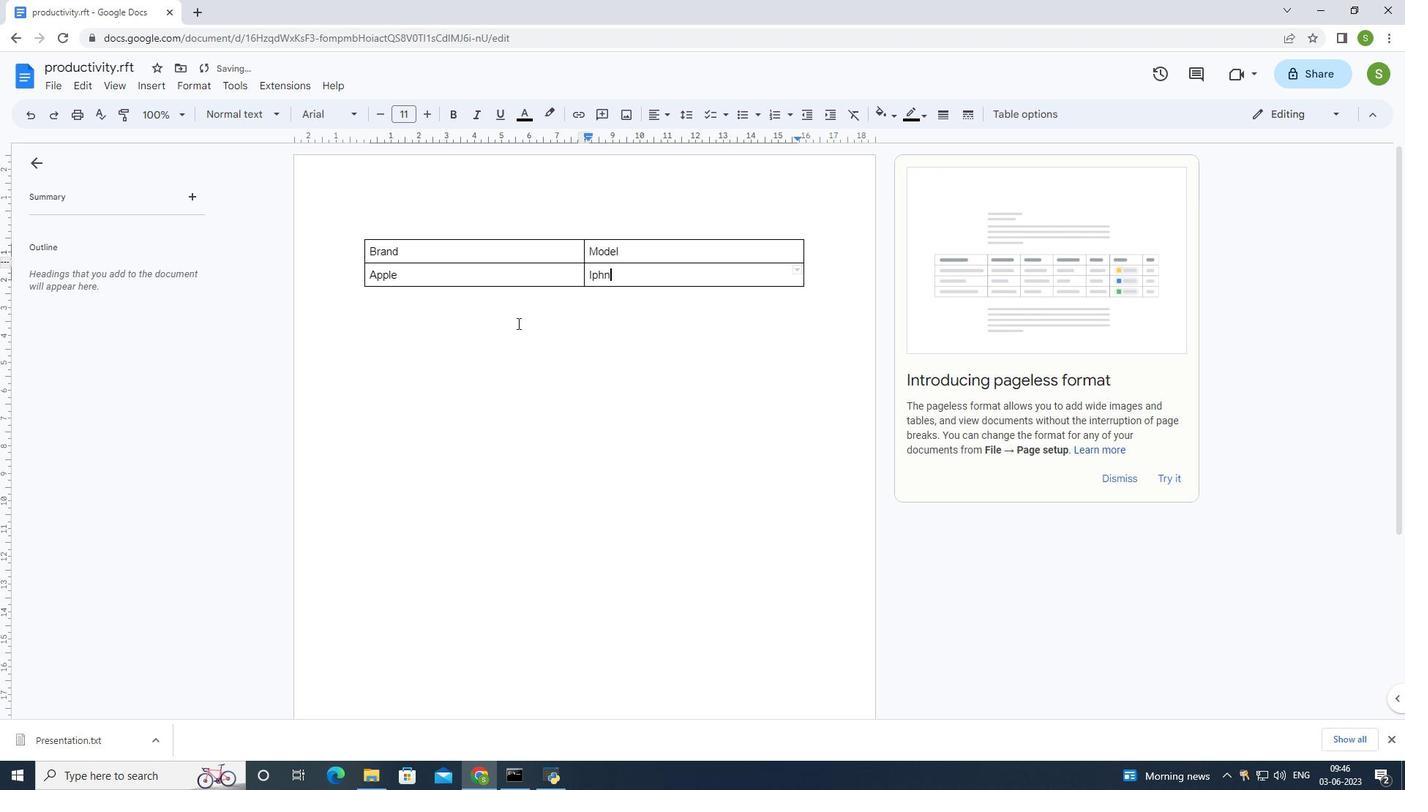 
Action: Mouse moved to (519, 323)
Screenshot: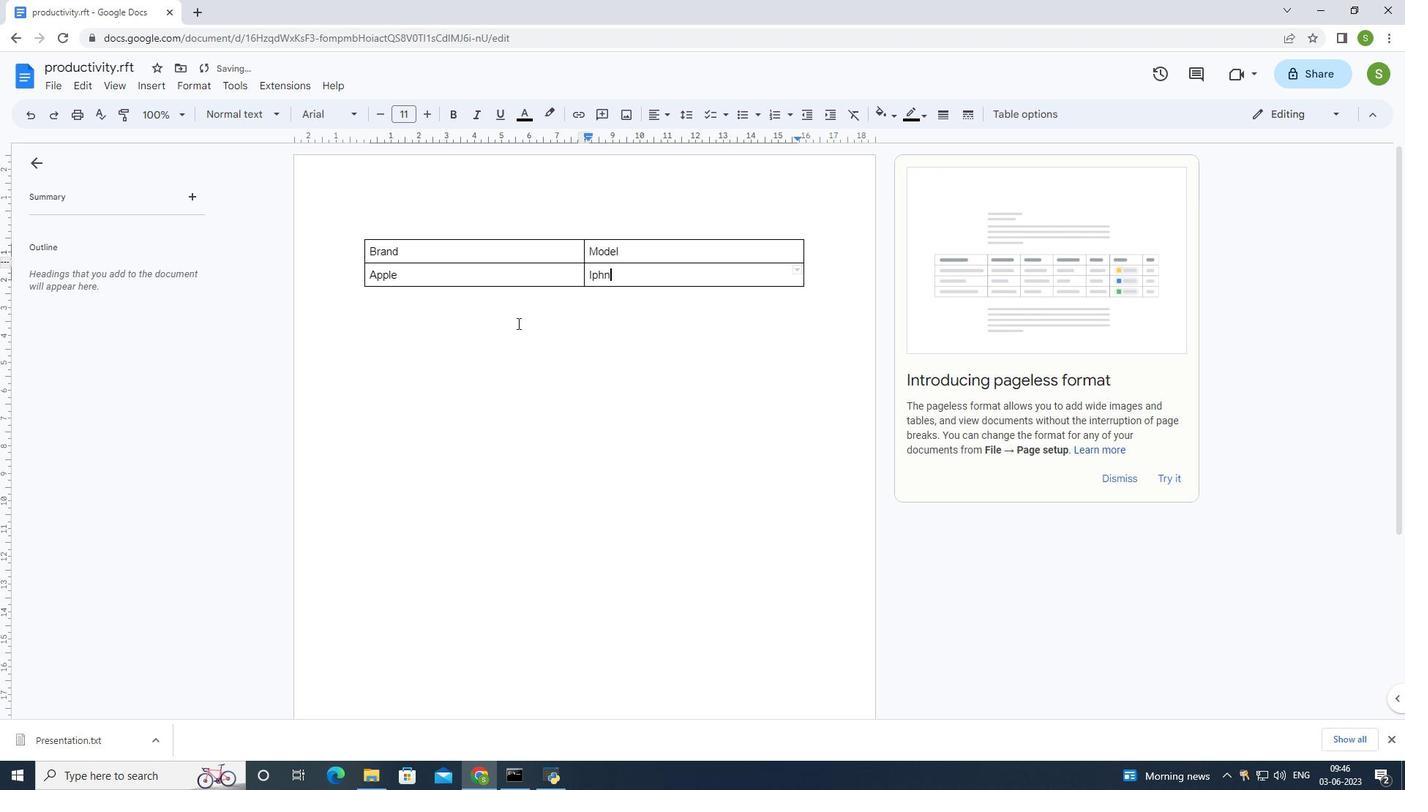 
Action: Key pressed one
Screenshot: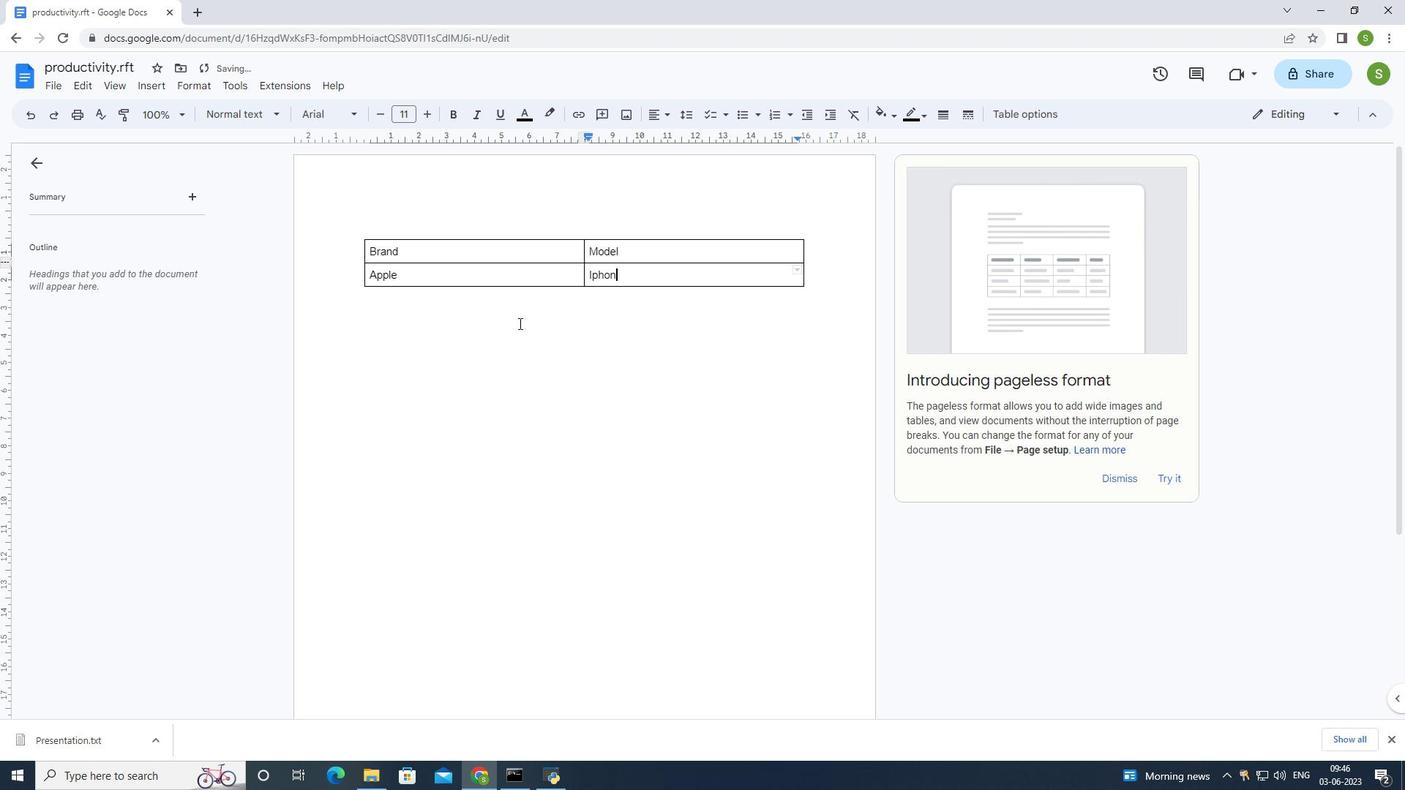 
Action: Mouse moved to (366, 247)
Screenshot: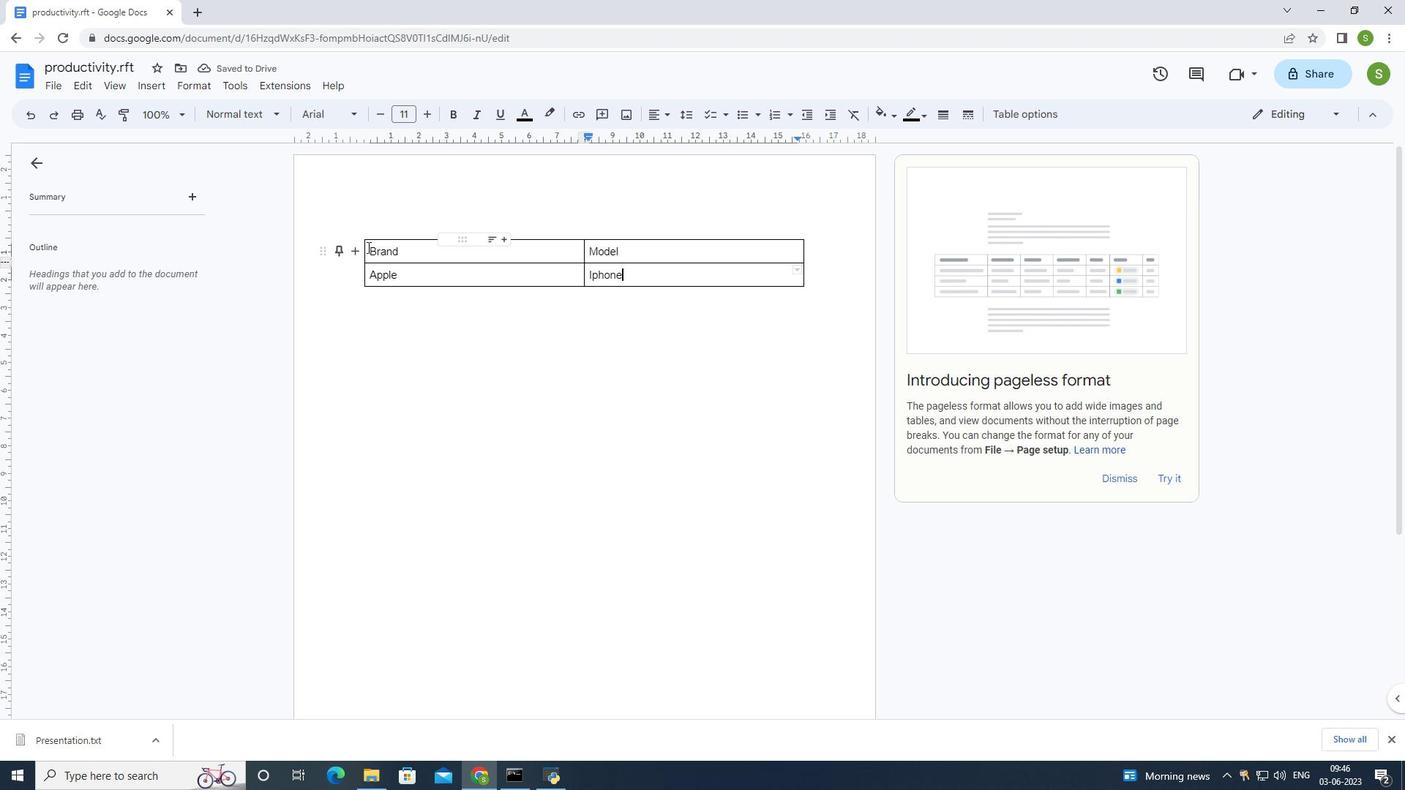 
Action: Mouse pressed left at (366, 247)
Screenshot: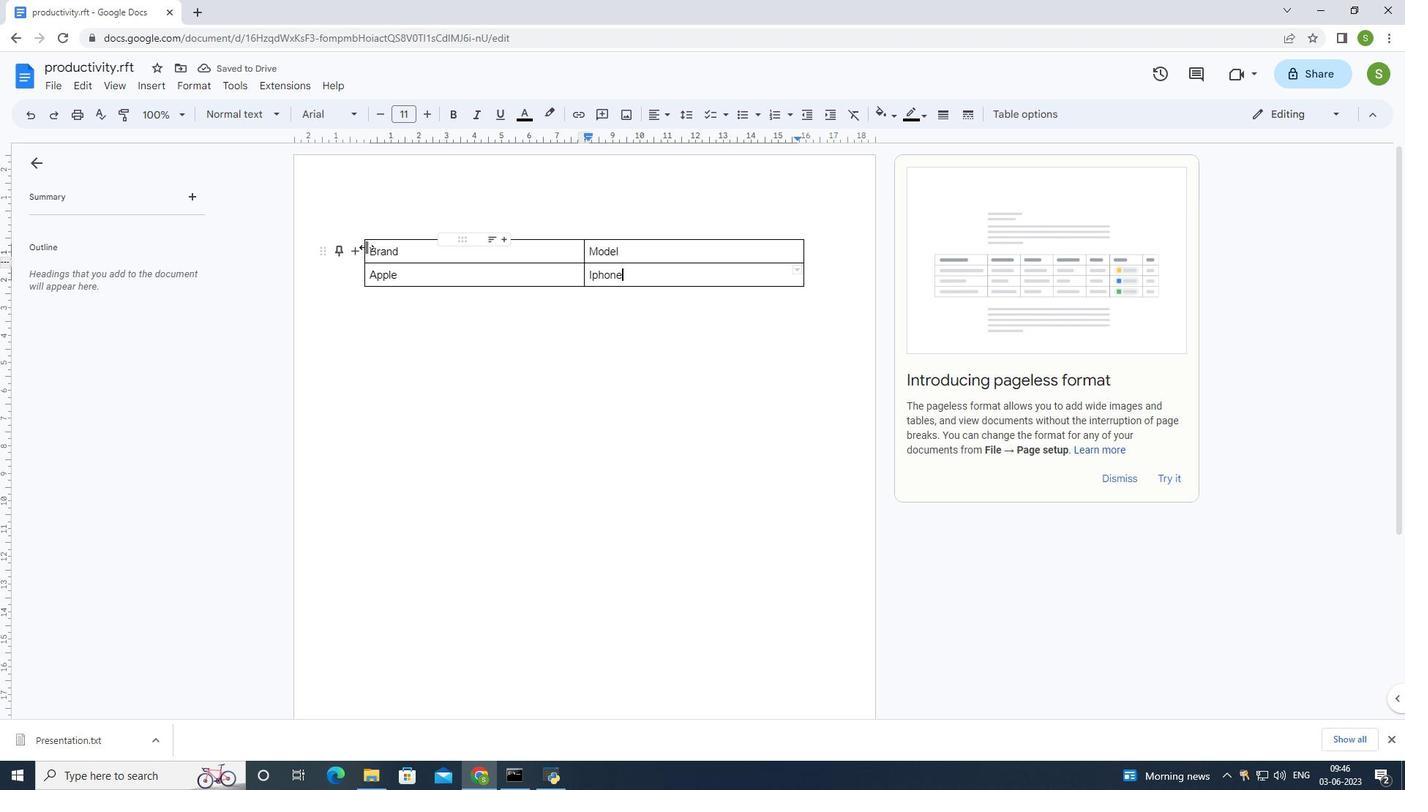 
Action: Mouse moved to (369, 248)
Screenshot: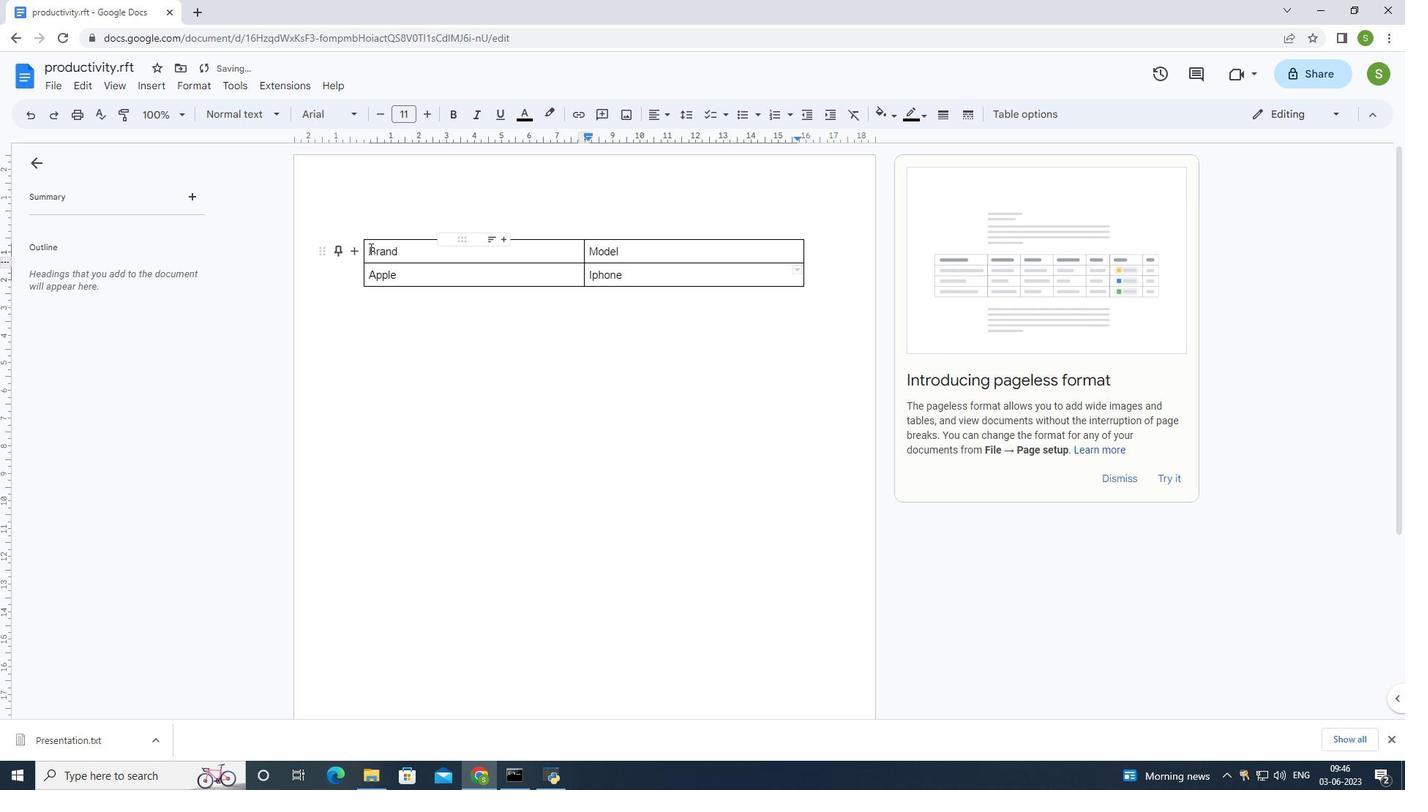 
Action: Mouse pressed left at (369, 248)
Screenshot: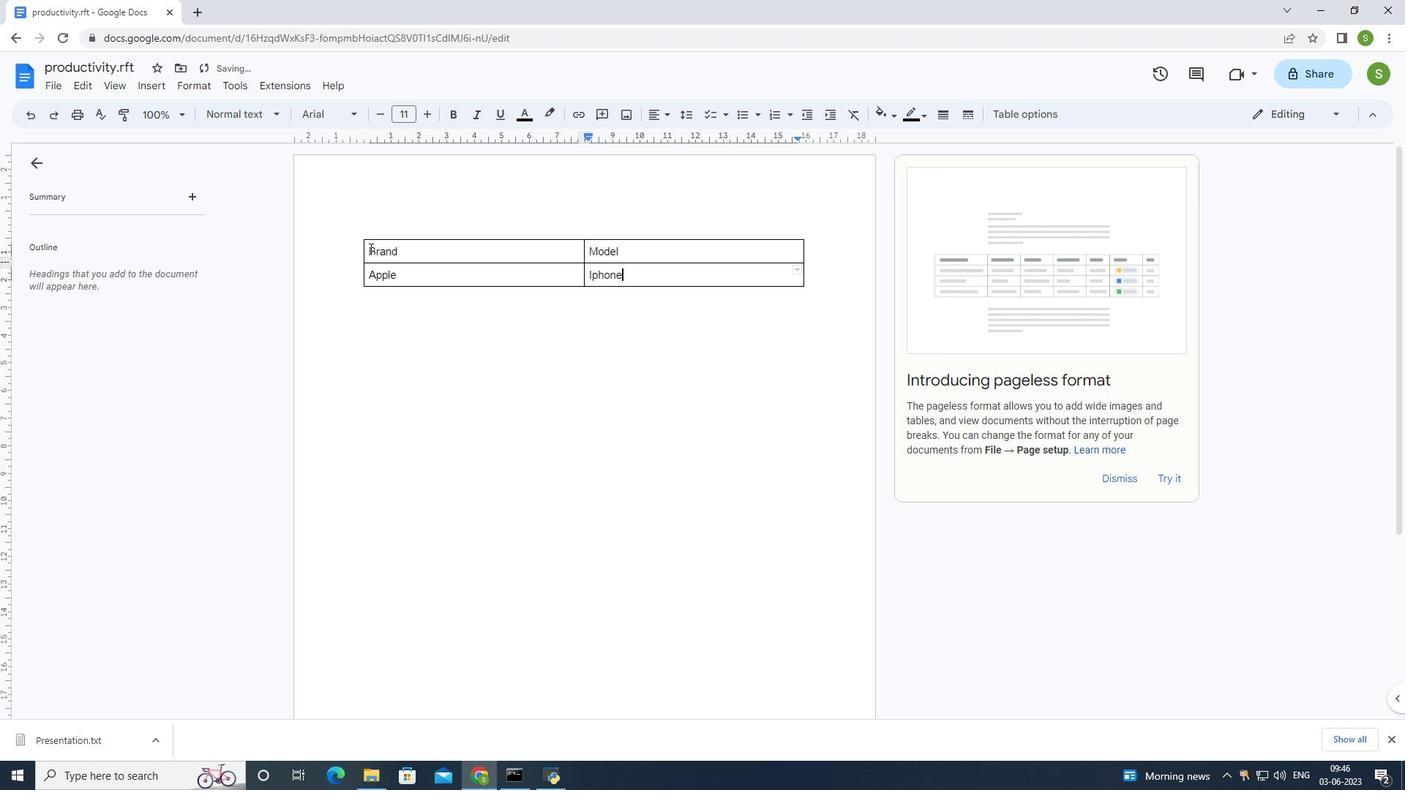 
Action: Mouse moved to (858, 106)
Screenshot: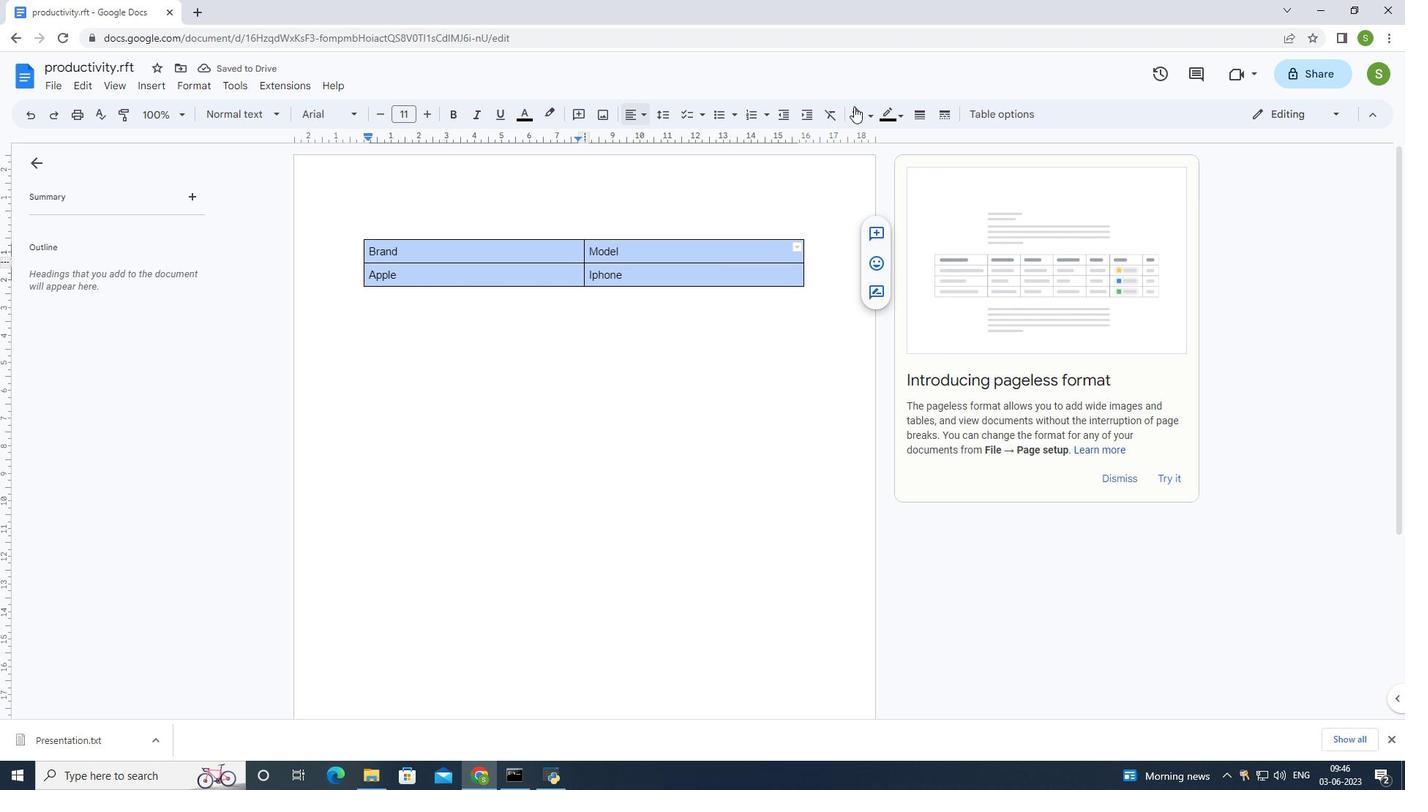 
Action: Mouse pressed left at (858, 106)
Screenshot: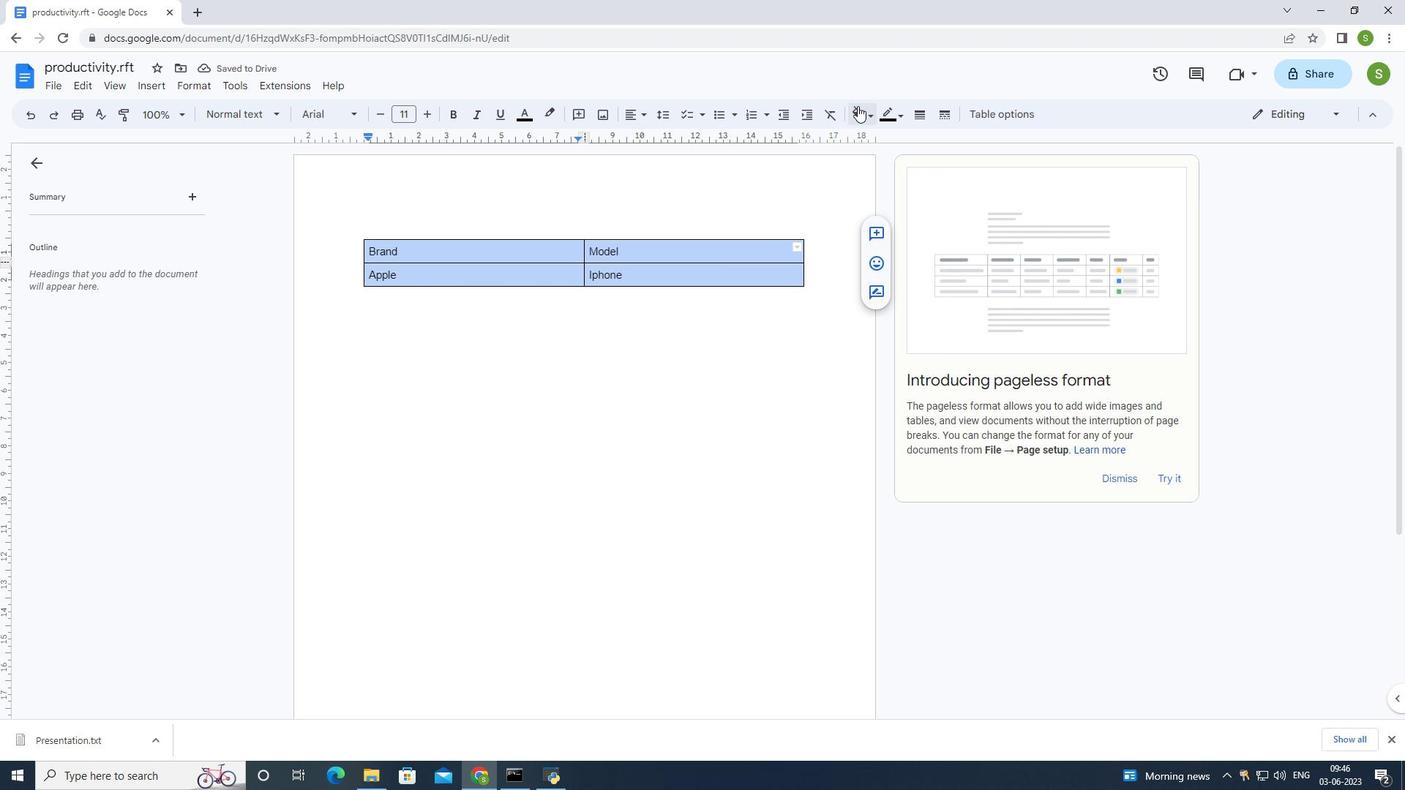 
Action: Mouse moved to (959, 244)
Screenshot: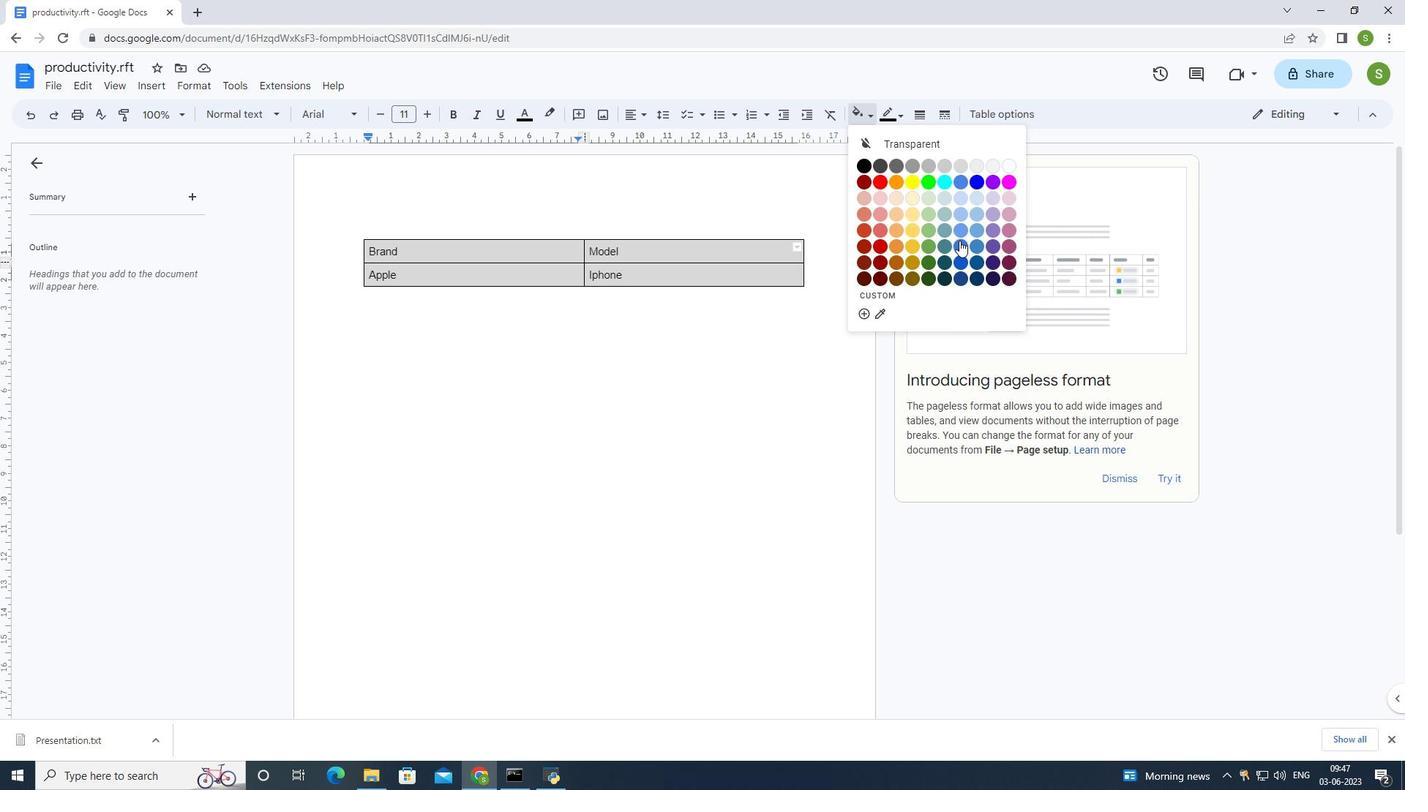 
Action: Mouse pressed left at (959, 244)
Screenshot: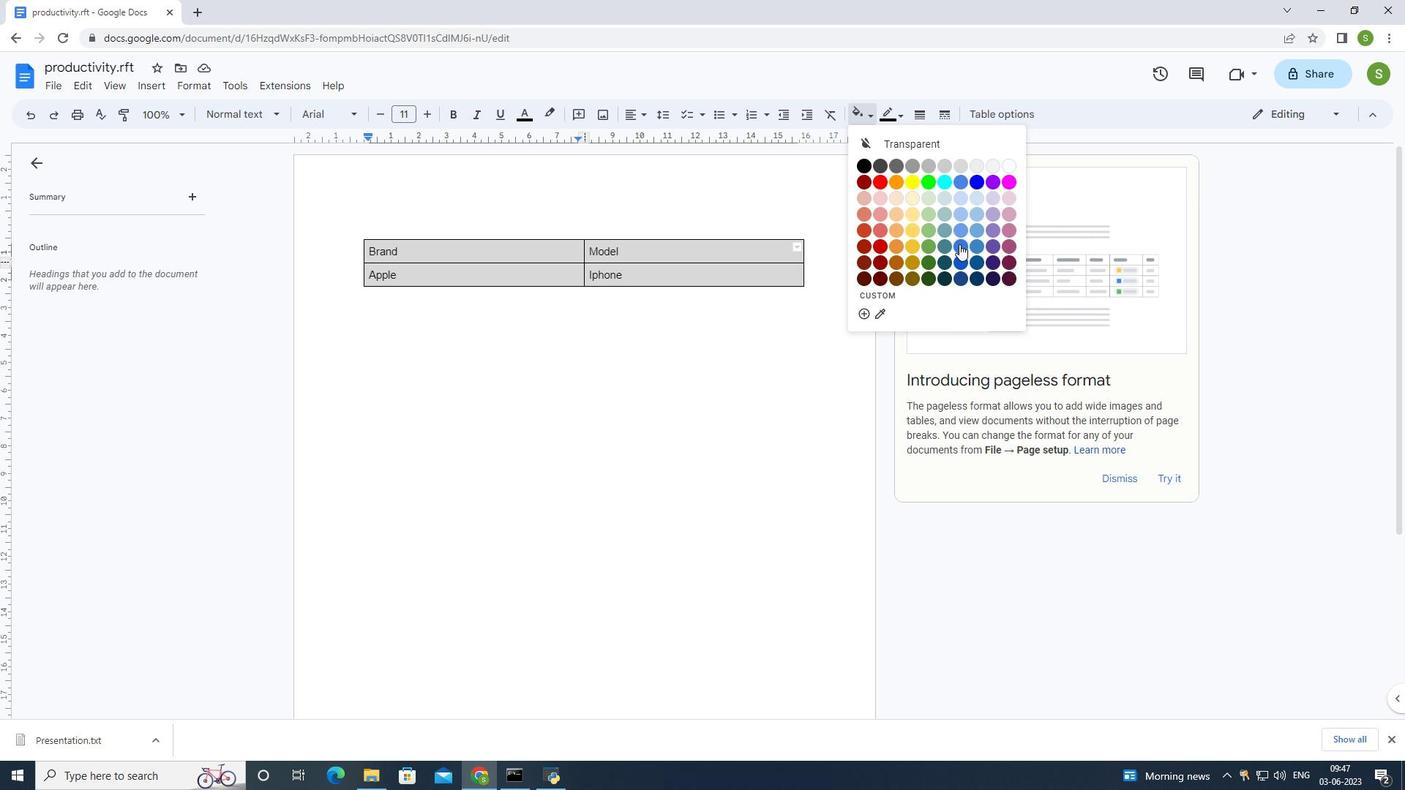 
Action: Mouse moved to (725, 358)
Screenshot: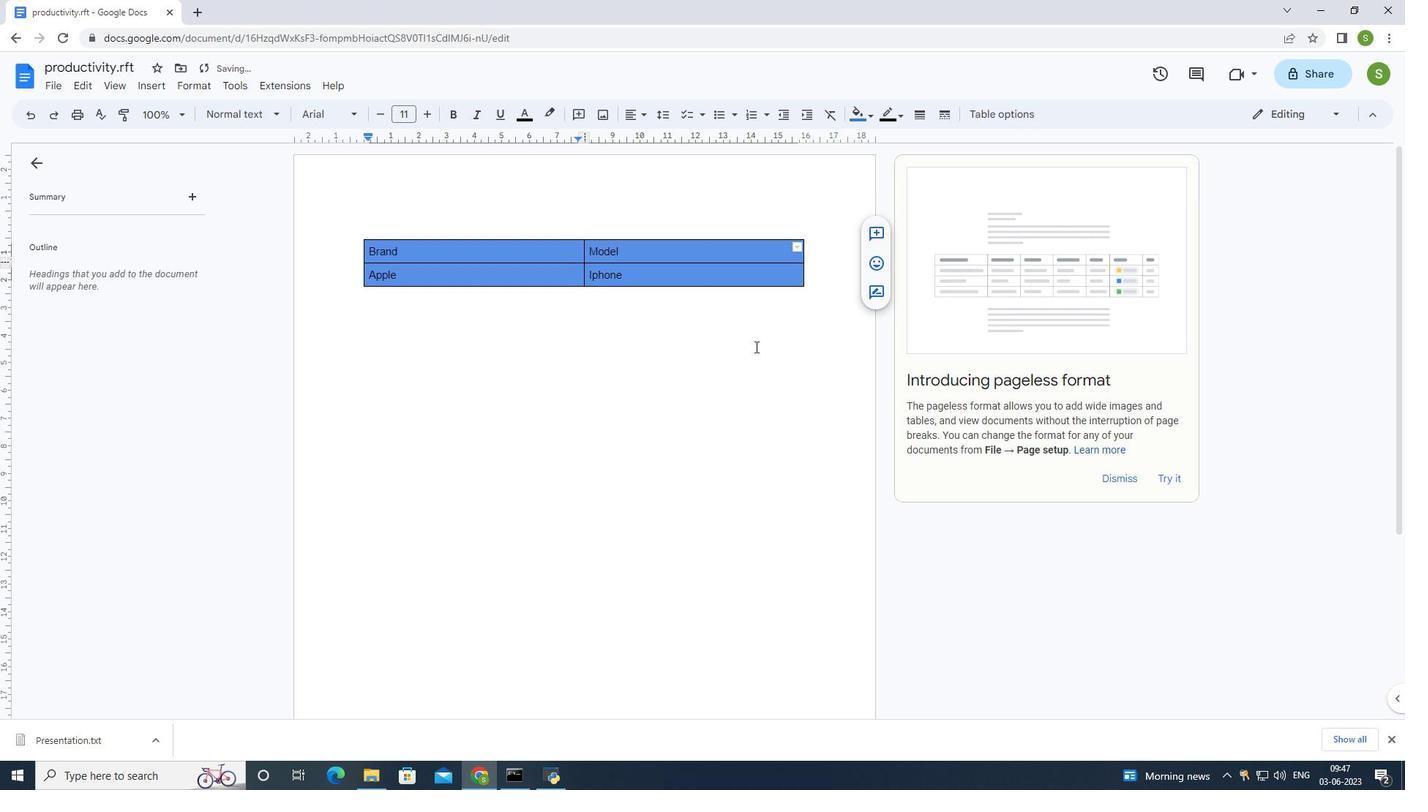 
Action: Mouse pressed left at (725, 358)
Screenshot: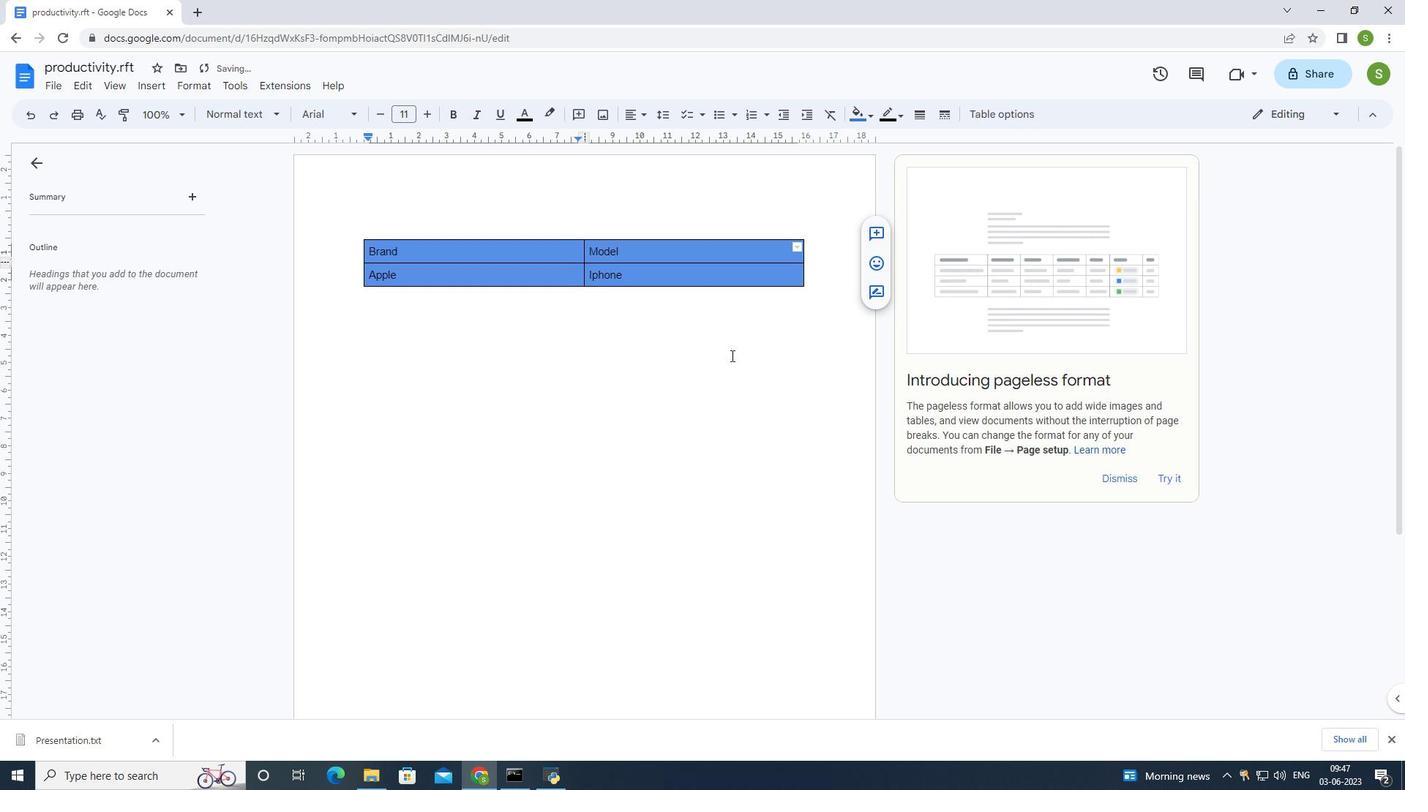 
Action: Mouse moved to (716, 349)
Screenshot: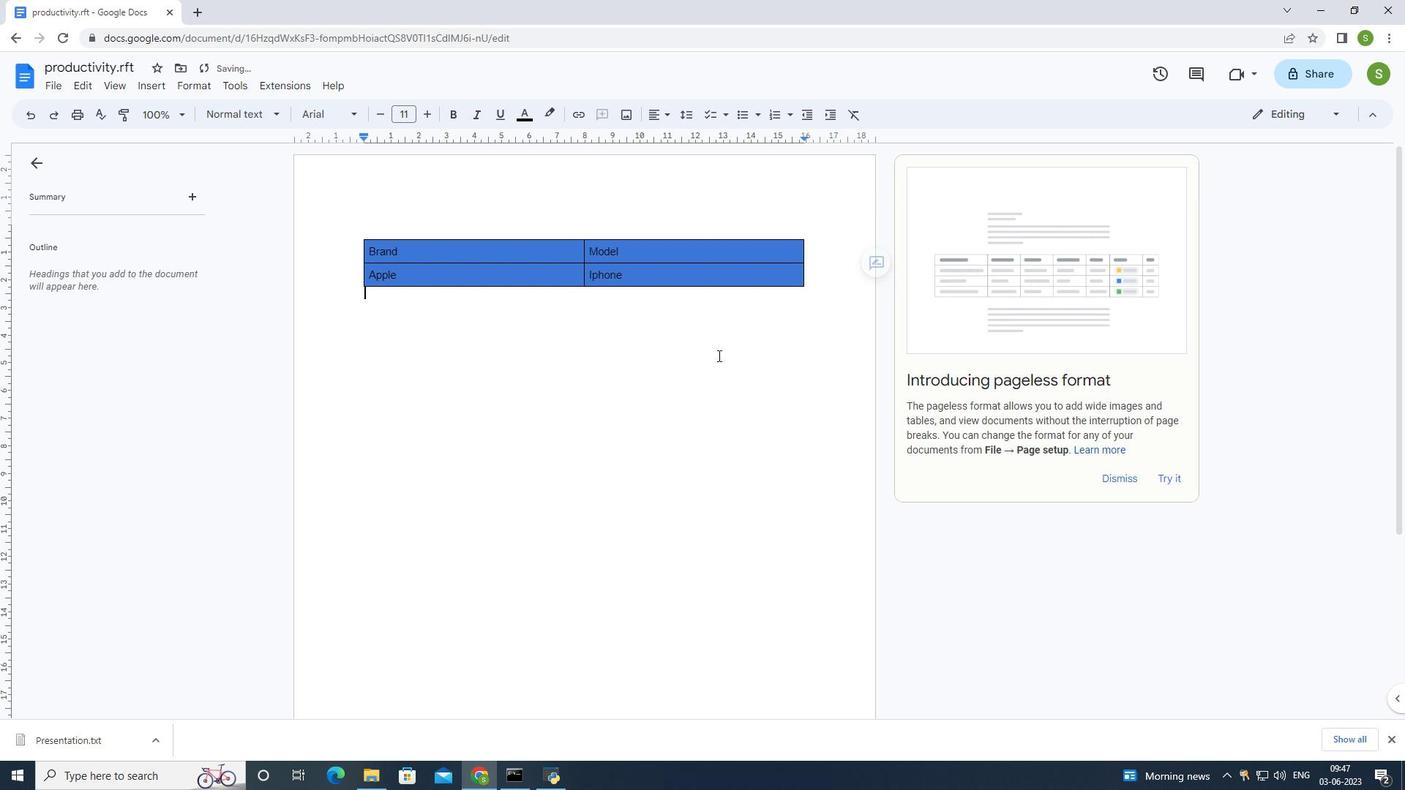 
